 Task: Create a due date automation when advanced on, 2 days after a card is due add dates due in 1 working days at 11:00 AM.
Action: Mouse moved to (1276, 90)
Screenshot: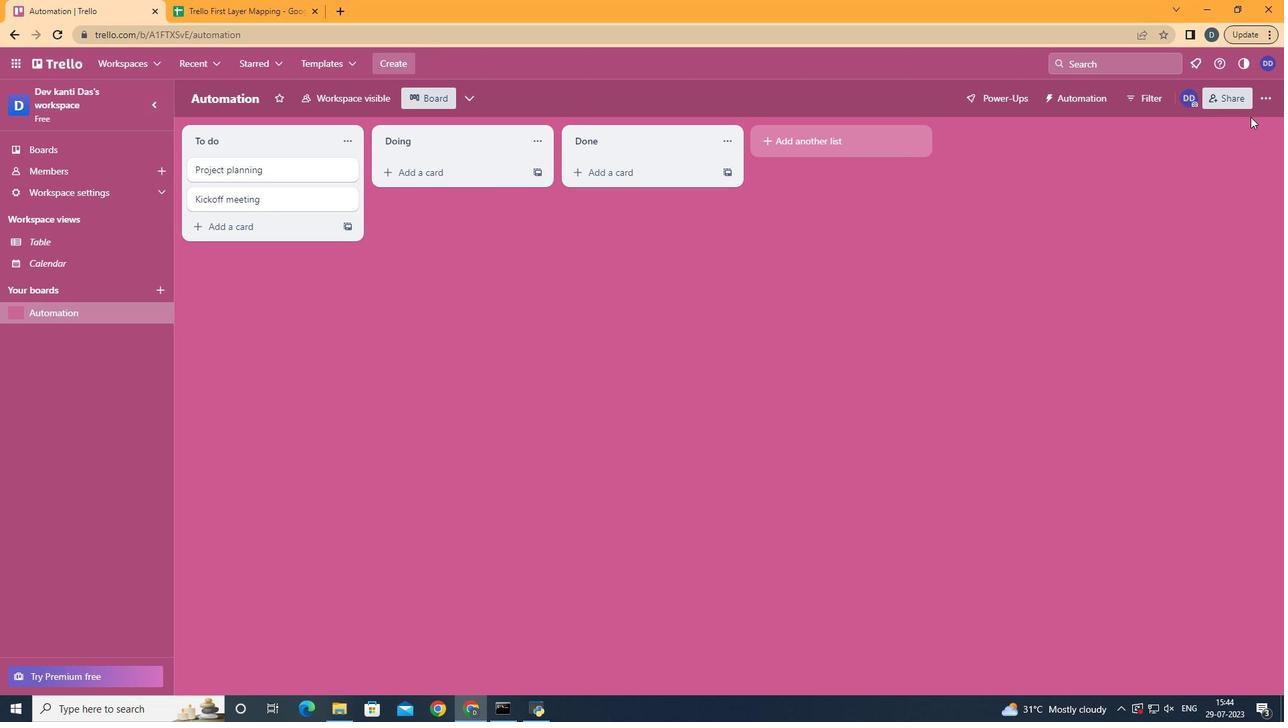 
Action: Mouse pressed left at (1276, 90)
Screenshot: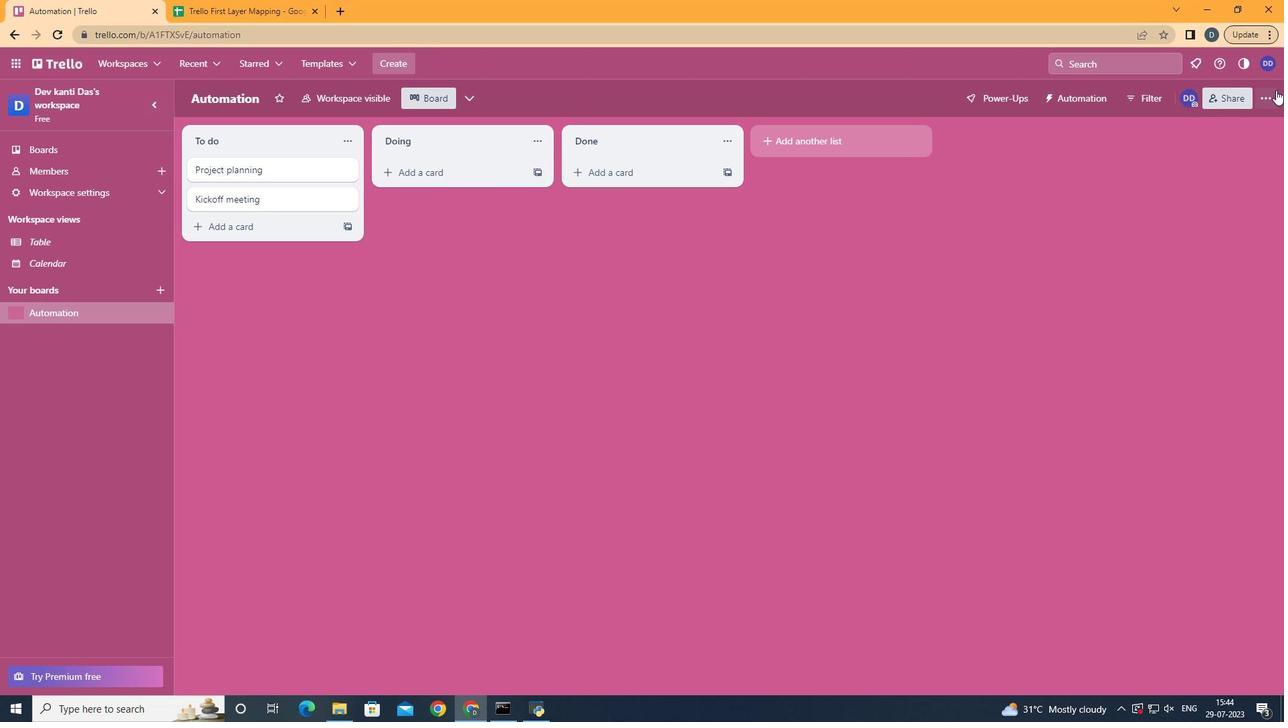 
Action: Mouse moved to (1186, 278)
Screenshot: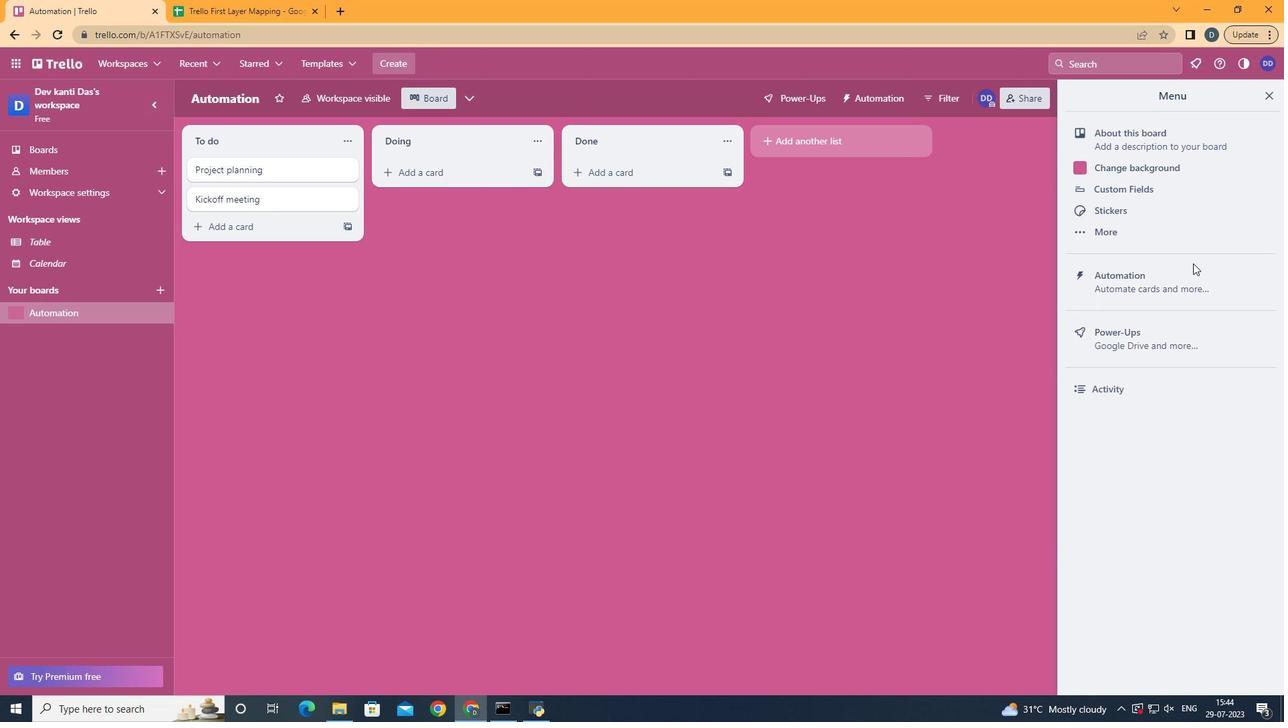 
Action: Mouse pressed left at (1186, 278)
Screenshot: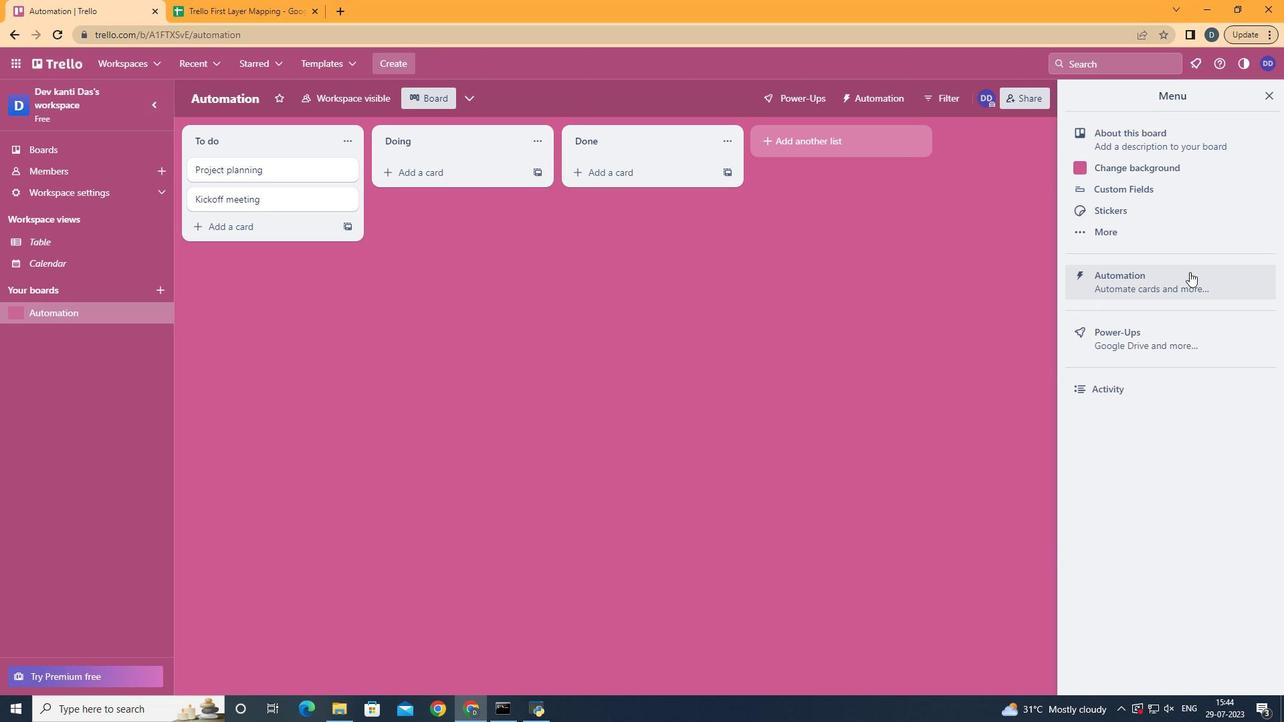 
Action: Mouse moved to (265, 279)
Screenshot: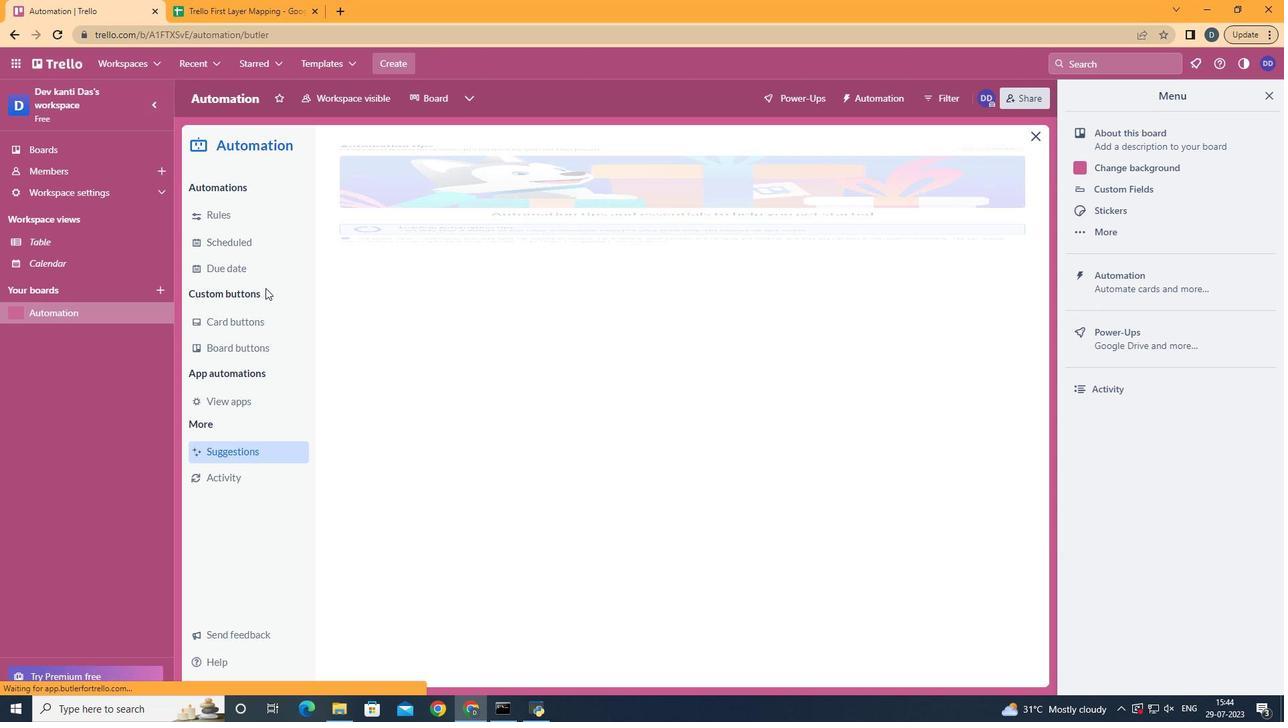 
Action: Mouse pressed left at (265, 279)
Screenshot: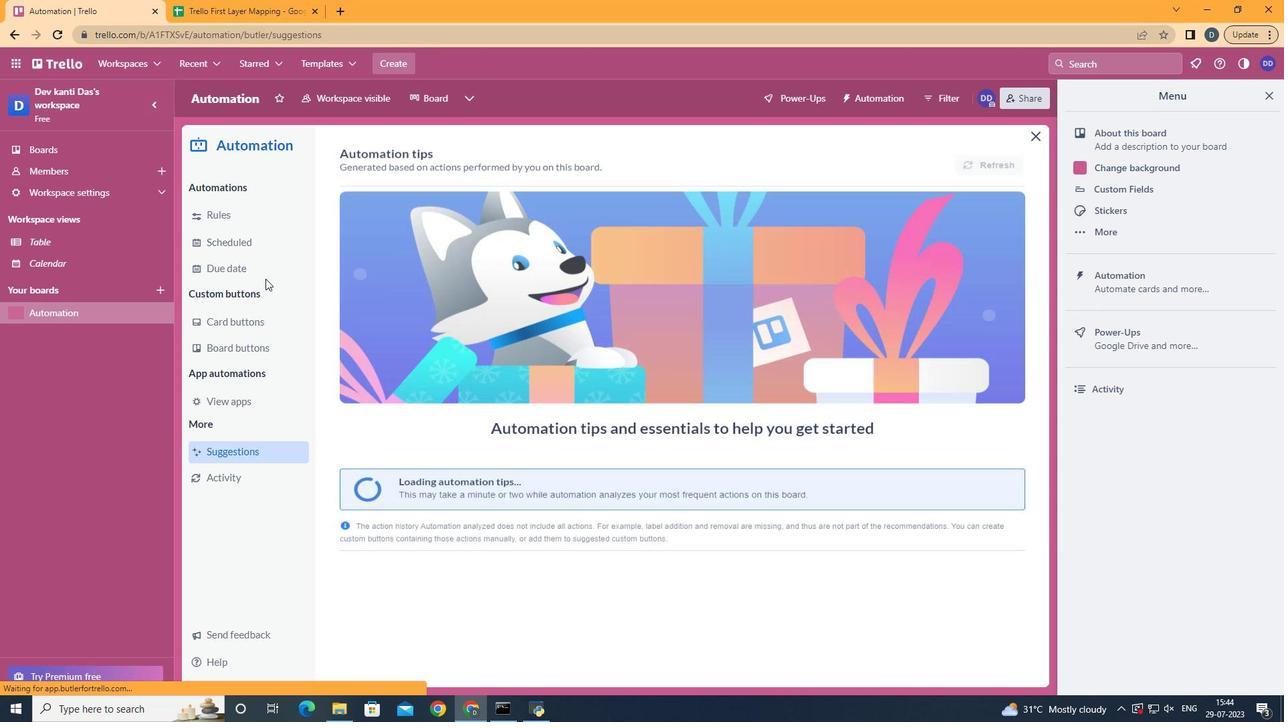 
Action: Mouse moved to (961, 149)
Screenshot: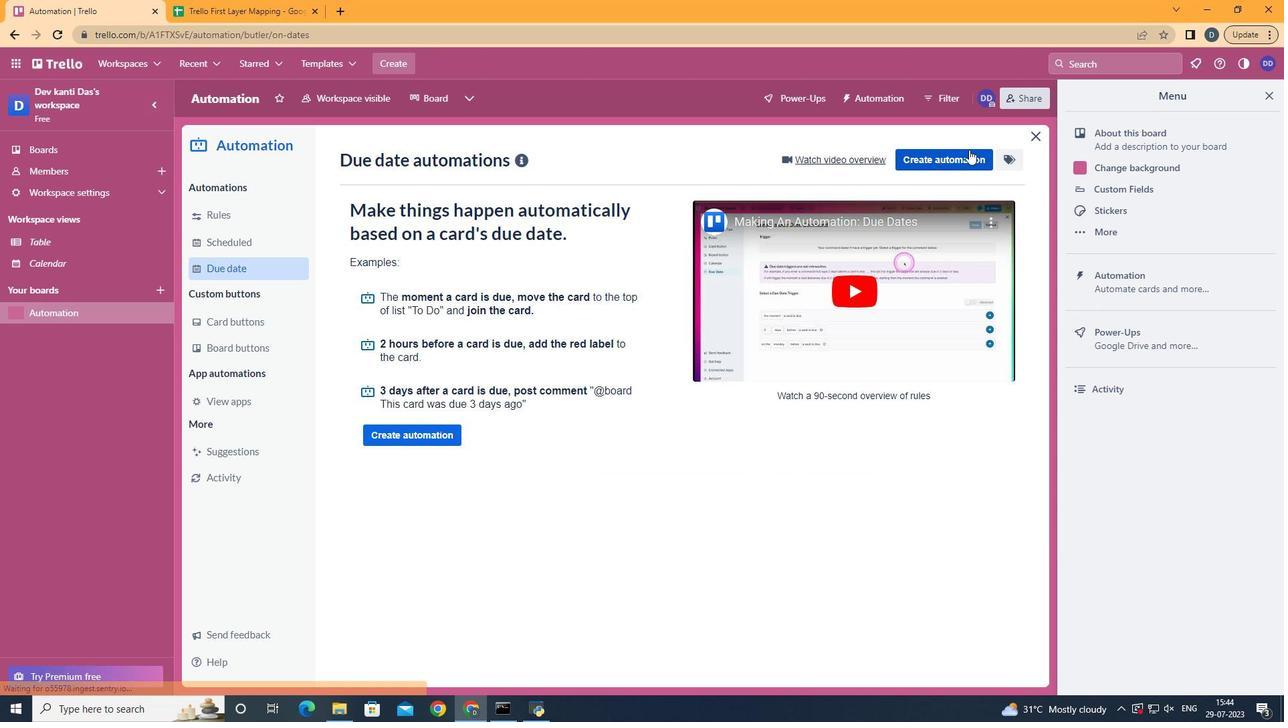 
Action: Mouse pressed left at (961, 149)
Screenshot: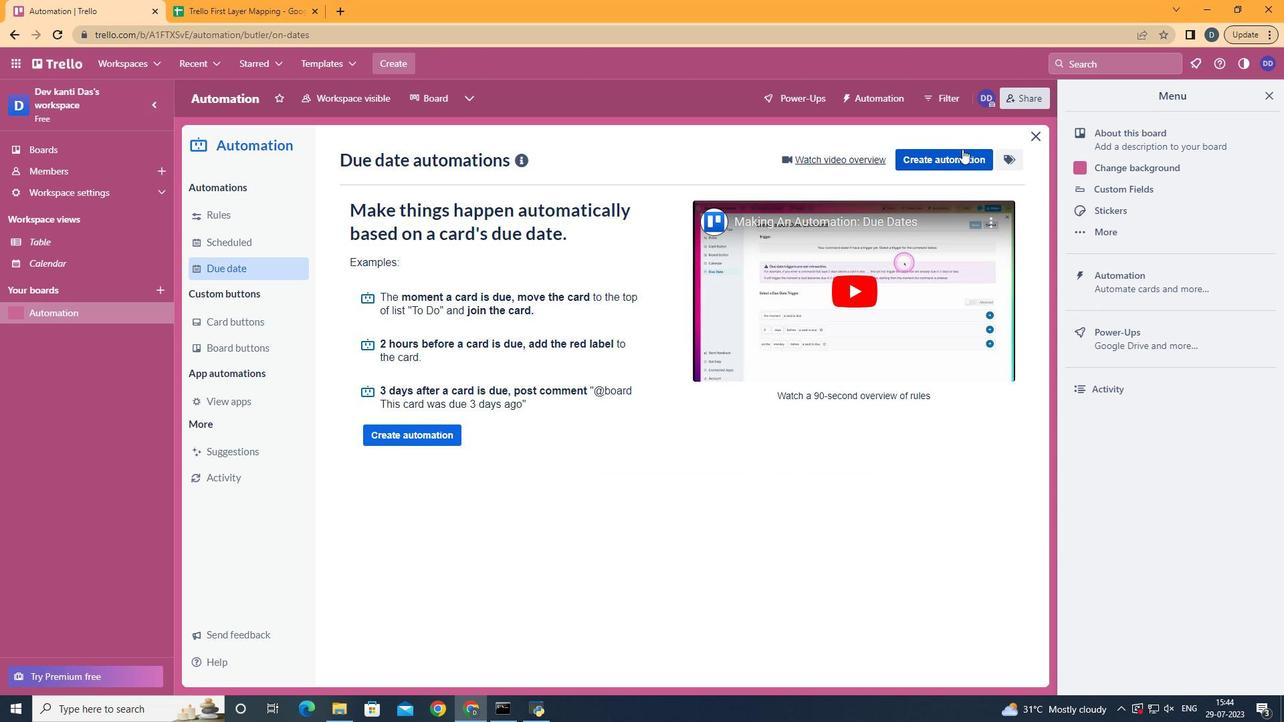 
Action: Mouse moved to (717, 293)
Screenshot: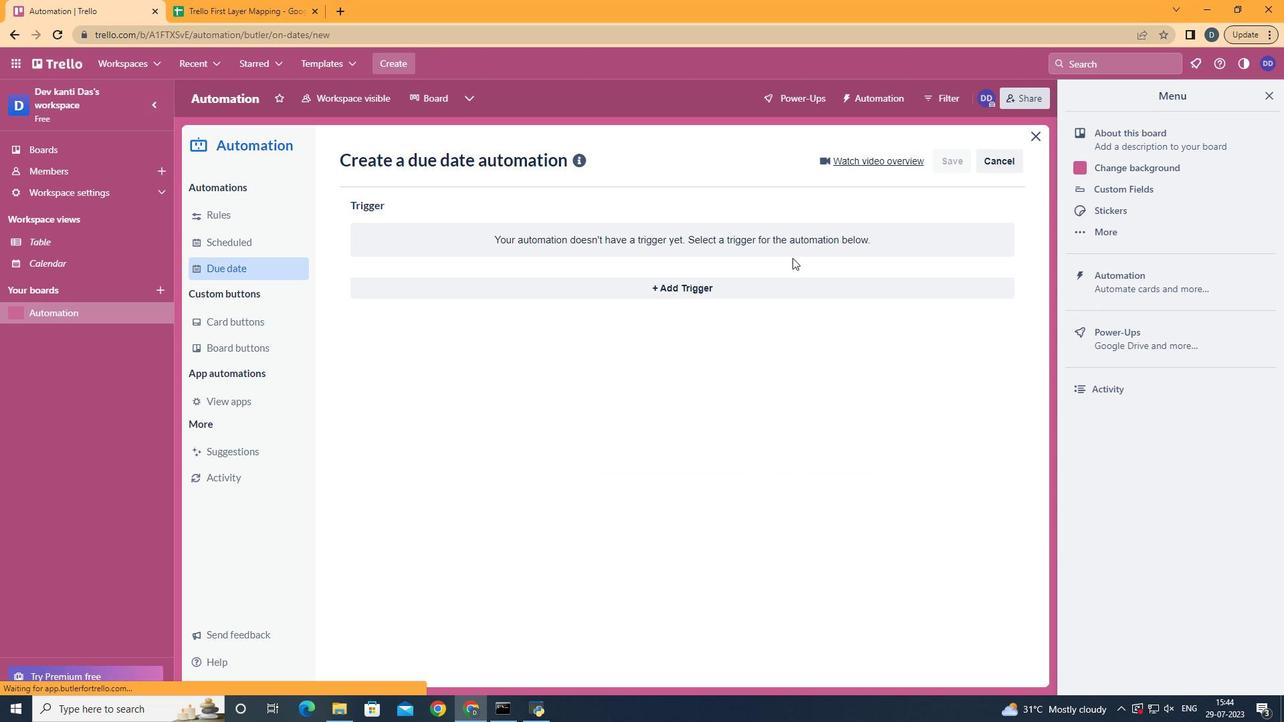 
Action: Mouse pressed left at (717, 293)
Screenshot: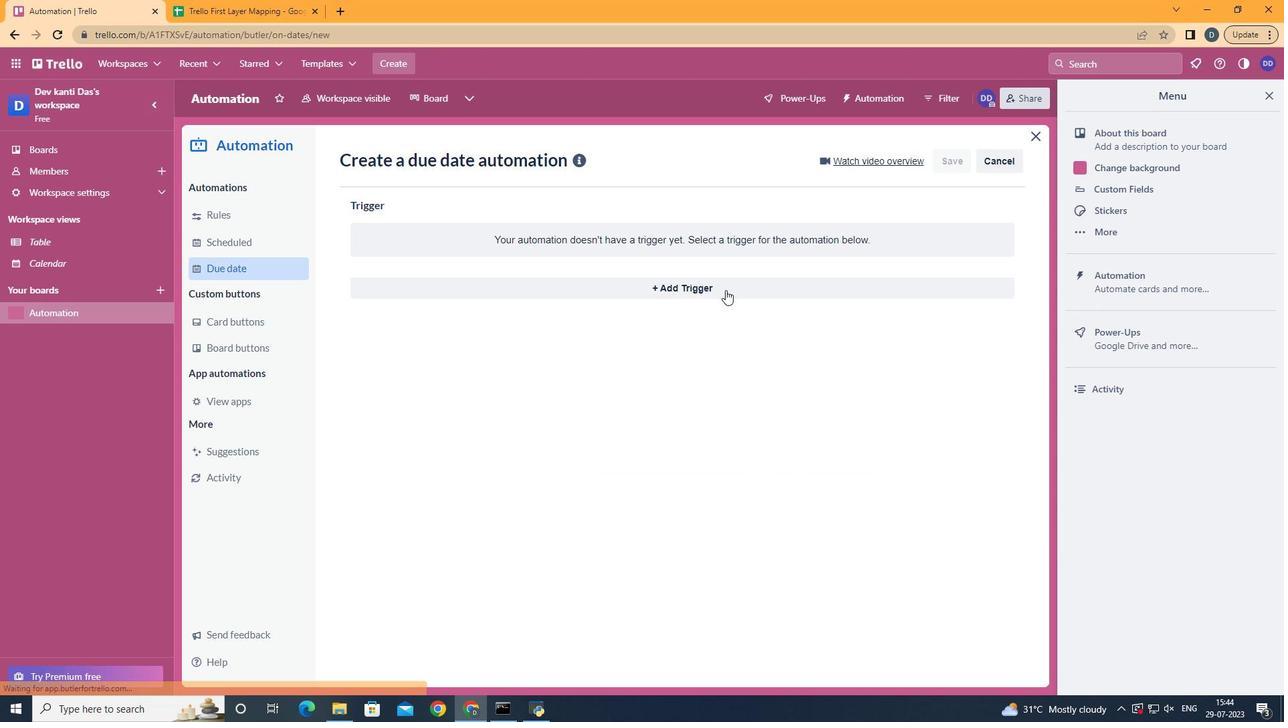 
Action: Mouse moved to (475, 544)
Screenshot: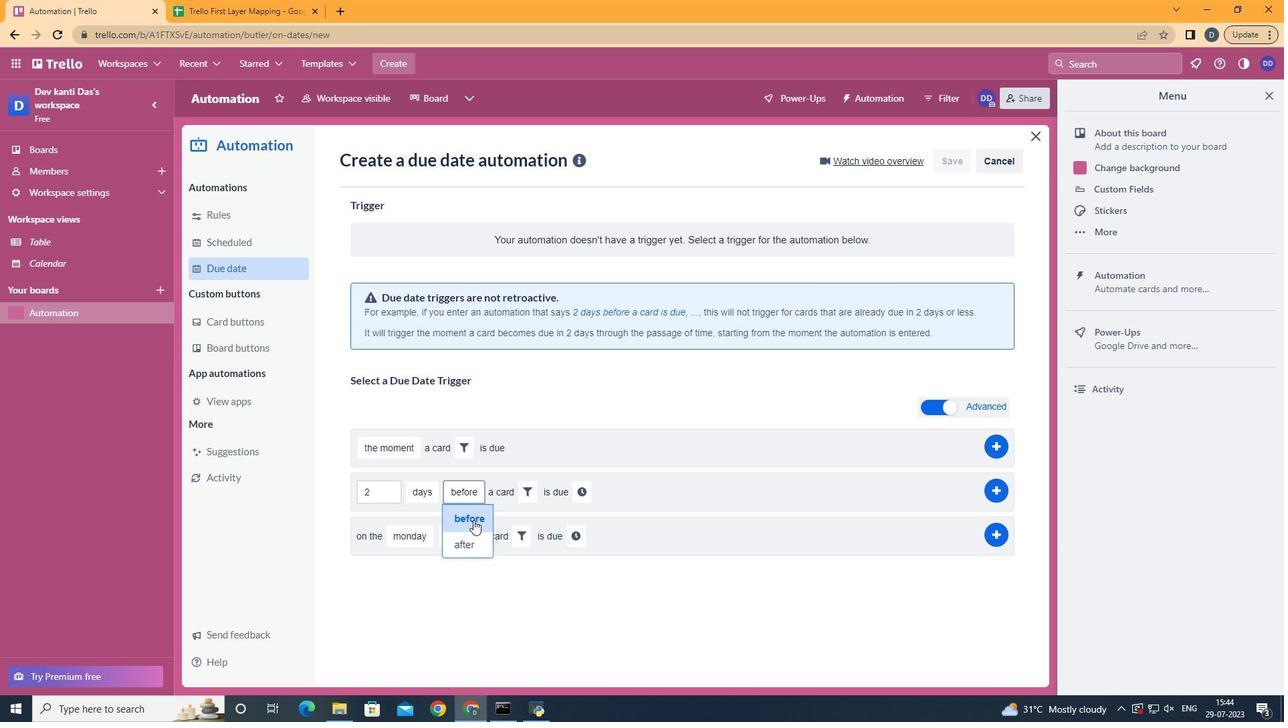 
Action: Mouse pressed left at (475, 544)
Screenshot: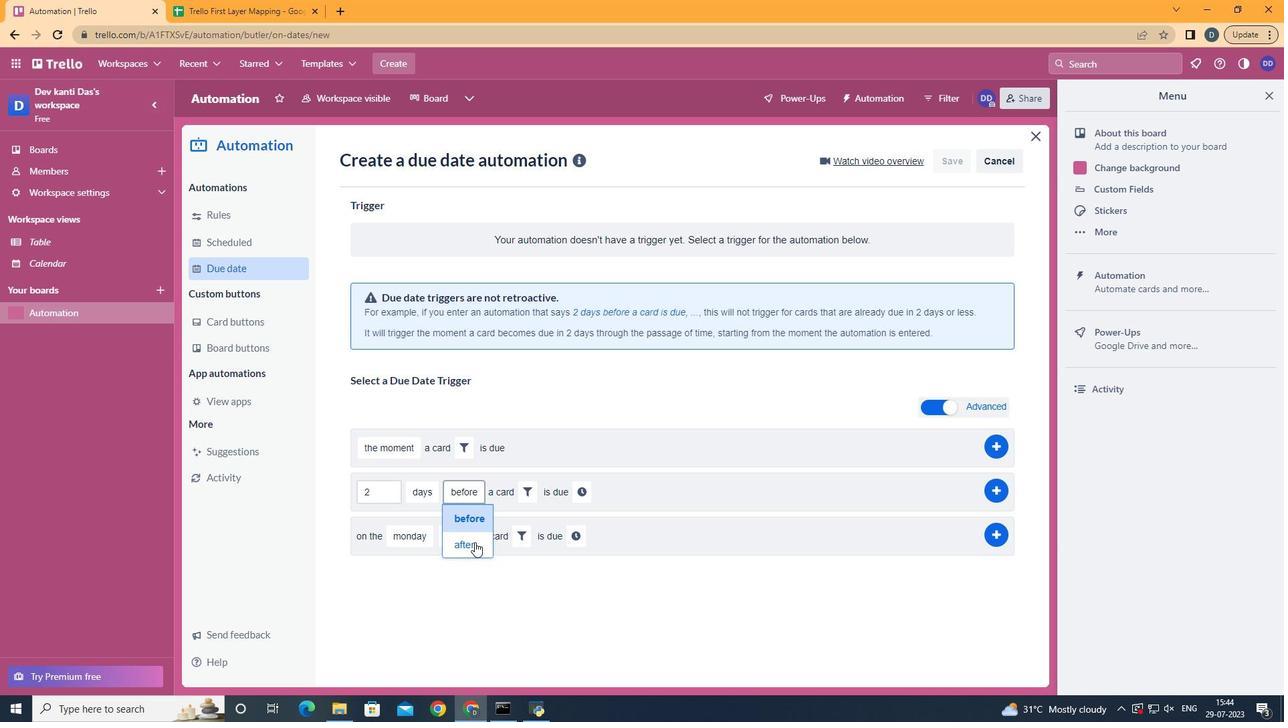
Action: Mouse moved to (519, 487)
Screenshot: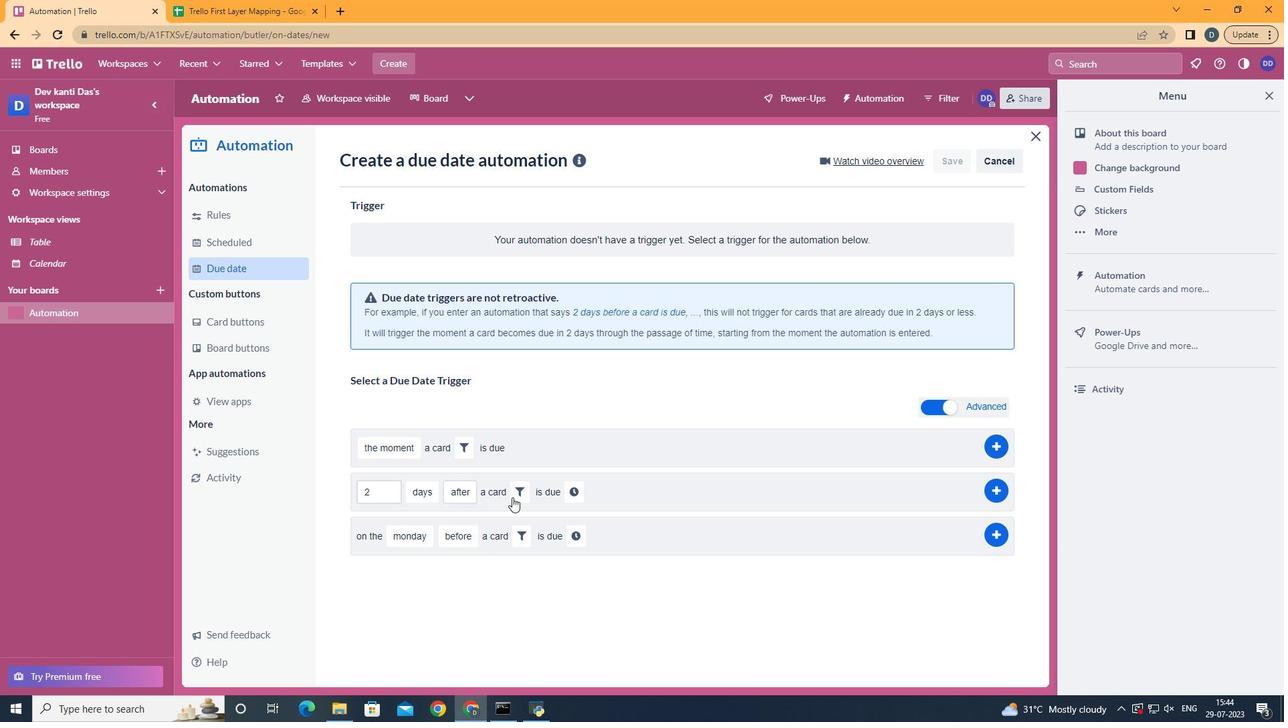 
Action: Mouse pressed left at (519, 487)
Screenshot: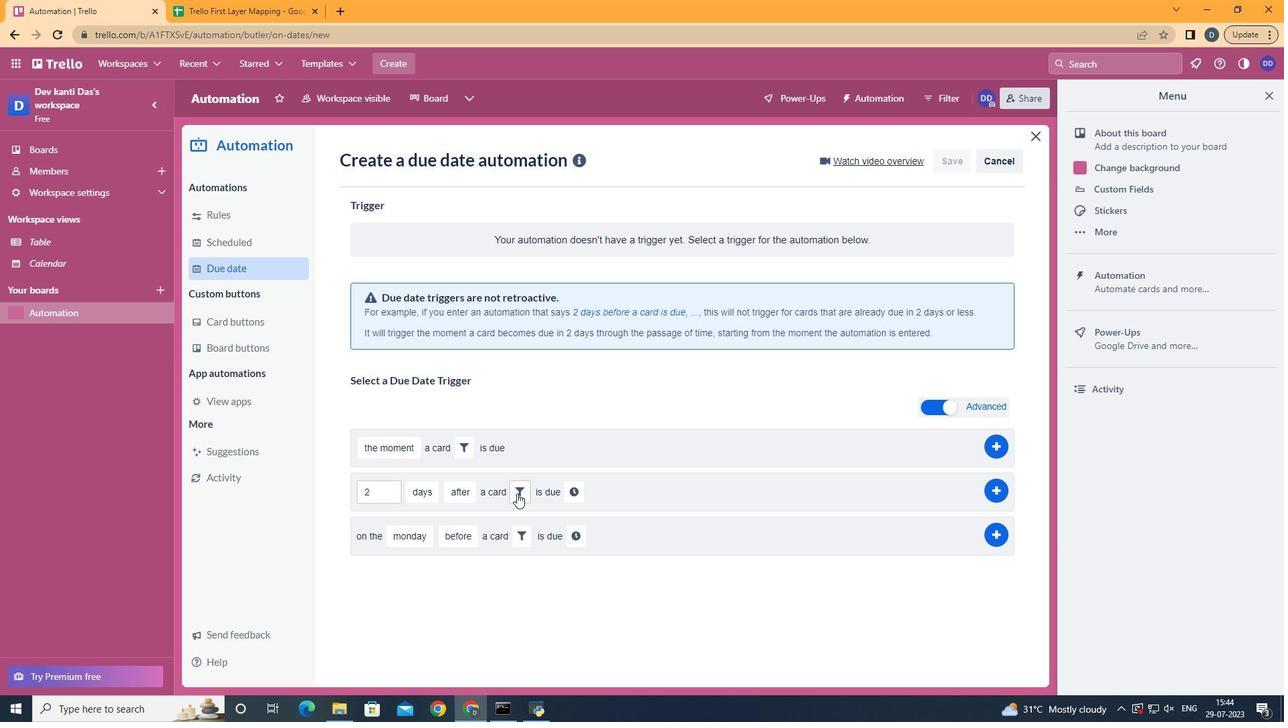 
Action: Mouse moved to (594, 534)
Screenshot: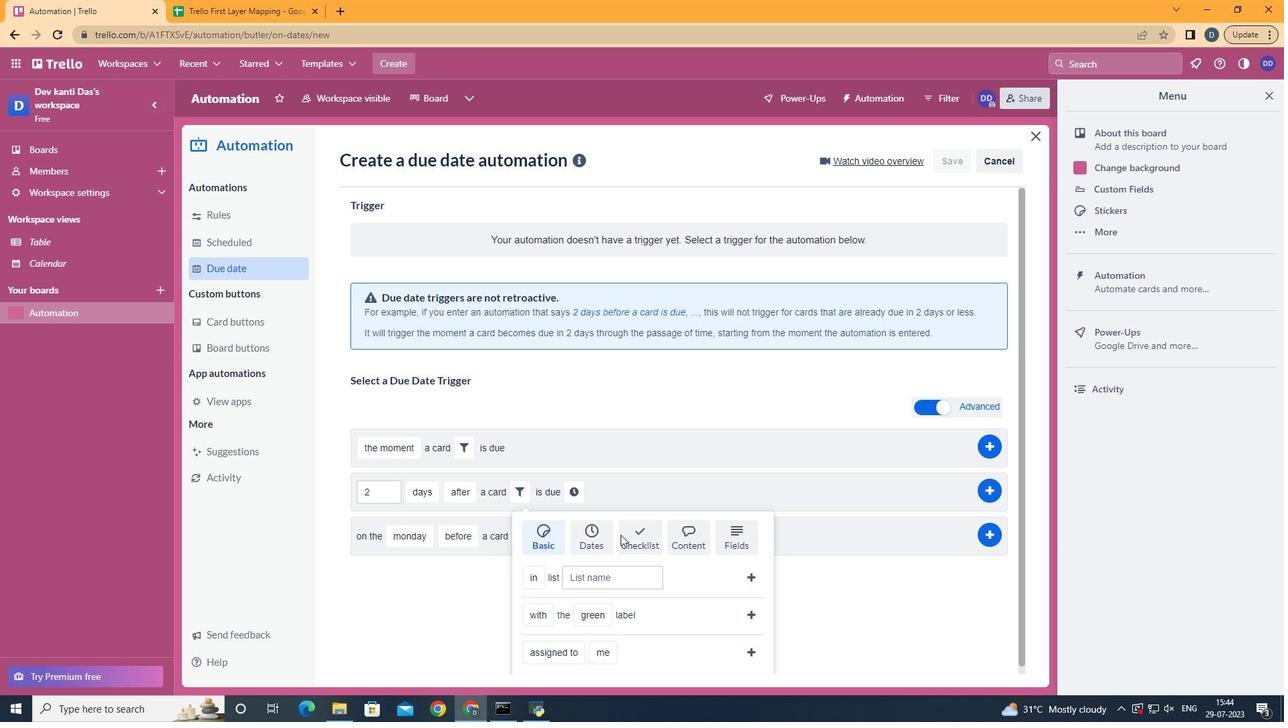 
Action: Mouse pressed left at (594, 534)
Screenshot: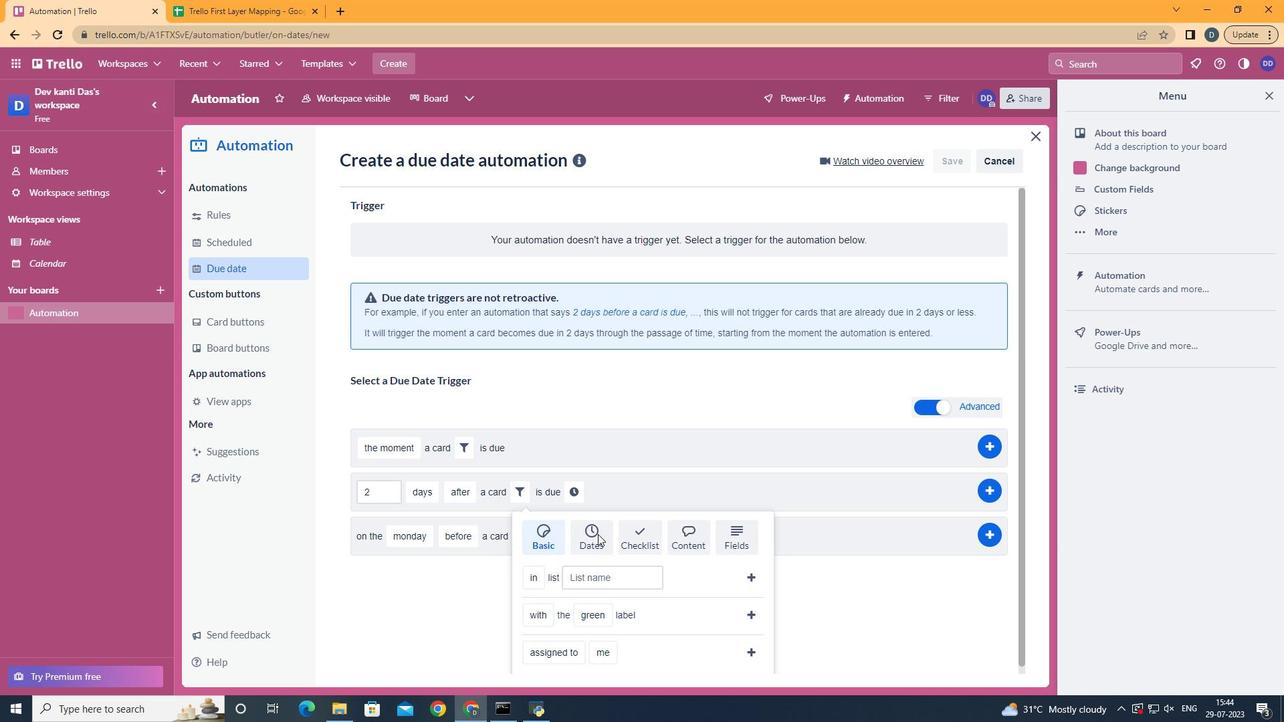 
Action: Mouse scrolled (594, 533) with delta (0, 0)
Screenshot: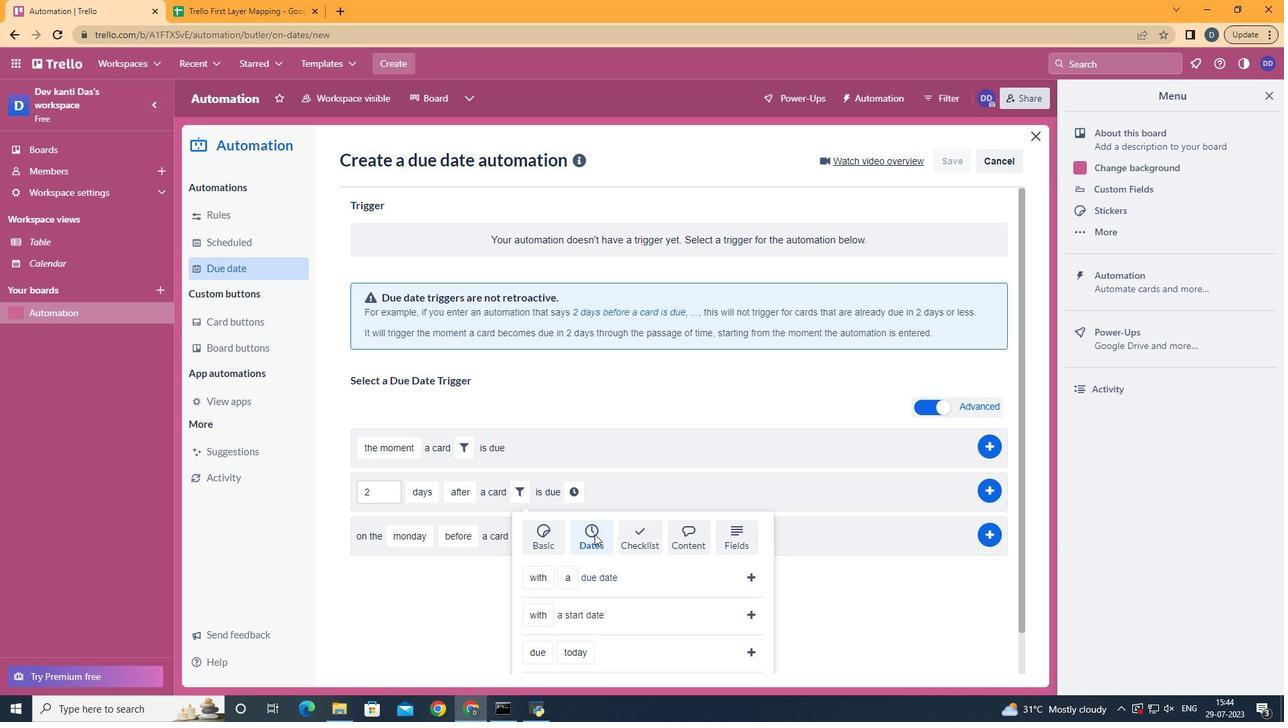 
Action: Mouse scrolled (594, 533) with delta (0, 0)
Screenshot: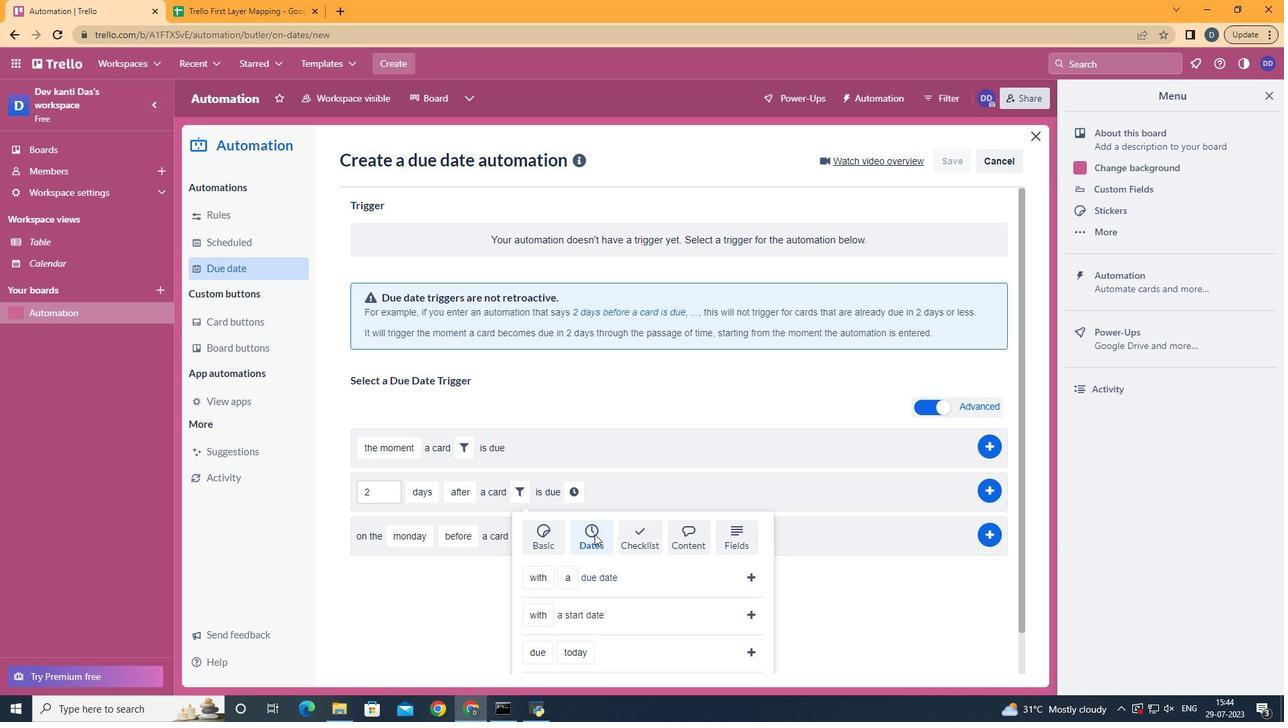 
Action: Mouse scrolled (594, 533) with delta (0, 0)
Screenshot: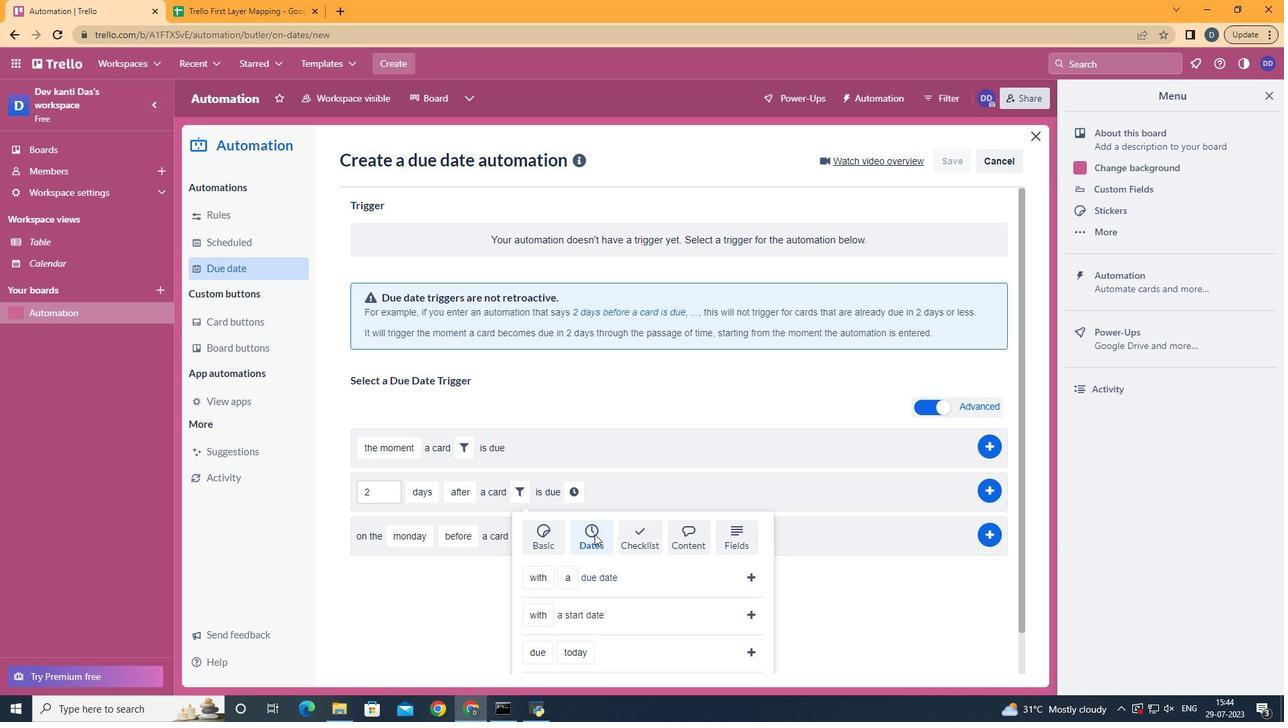 
Action: Mouse scrolled (594, 533) with delta (0, 0)
Screenshot: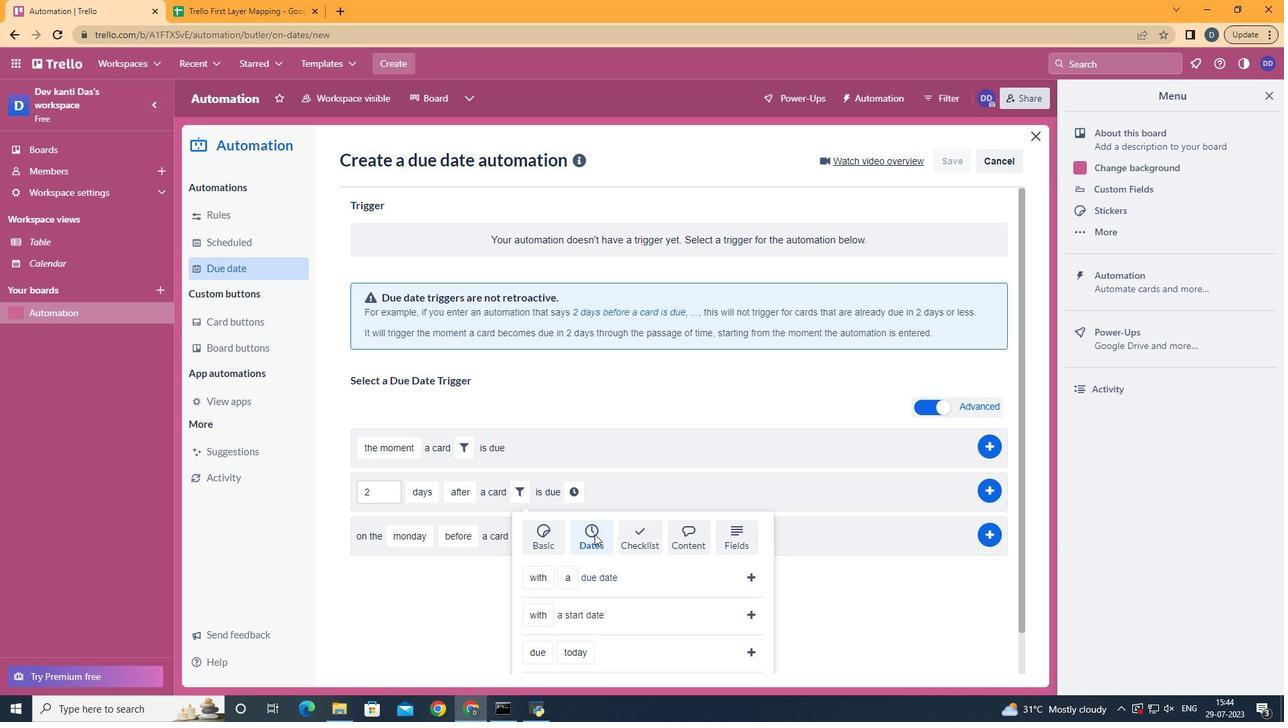 
Action: Mouse moved to (553, 588)
Screenshot: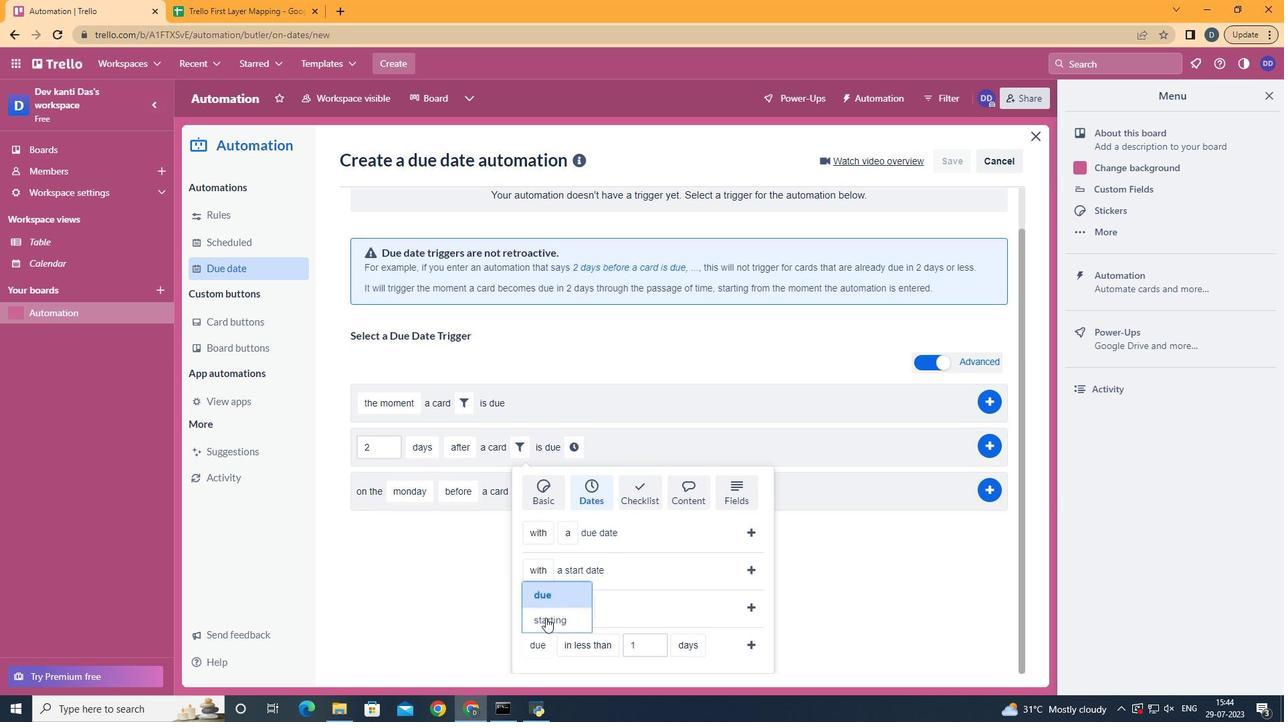 
Action: Mouse pressed left at (553, 588)
Screenshot: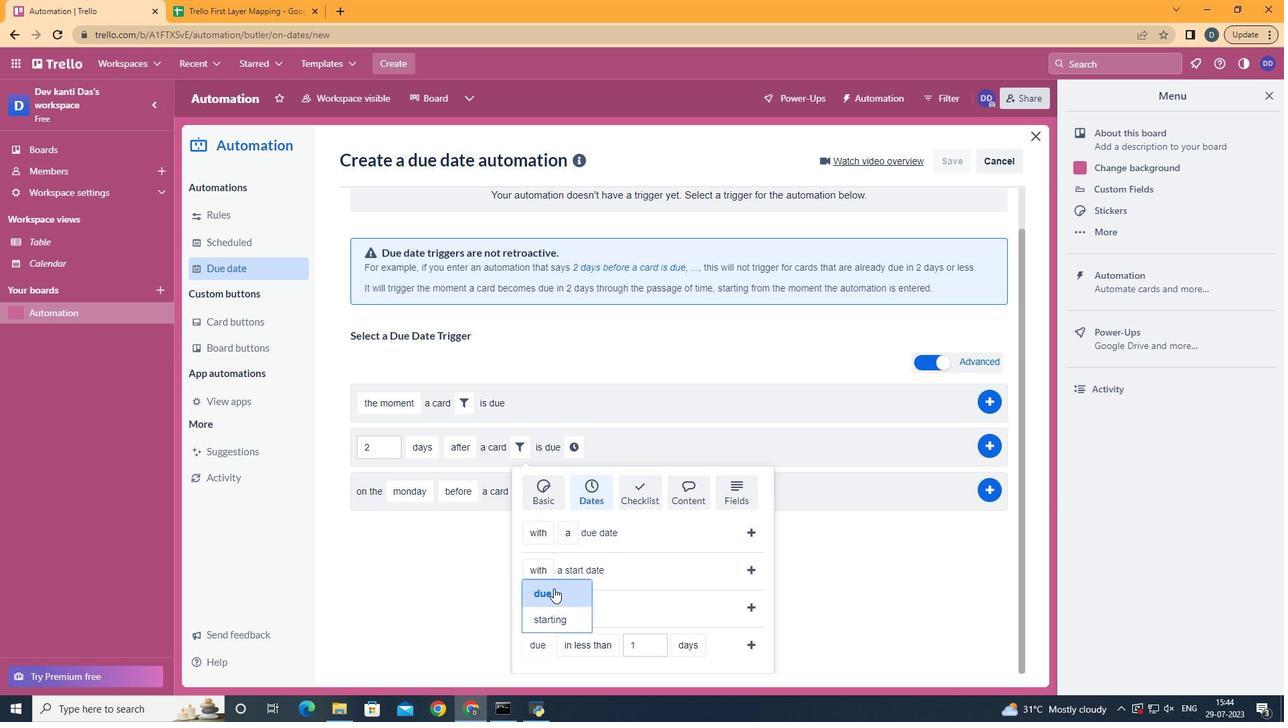 
Action: Mouse moved to (595, 593)
Screenshot: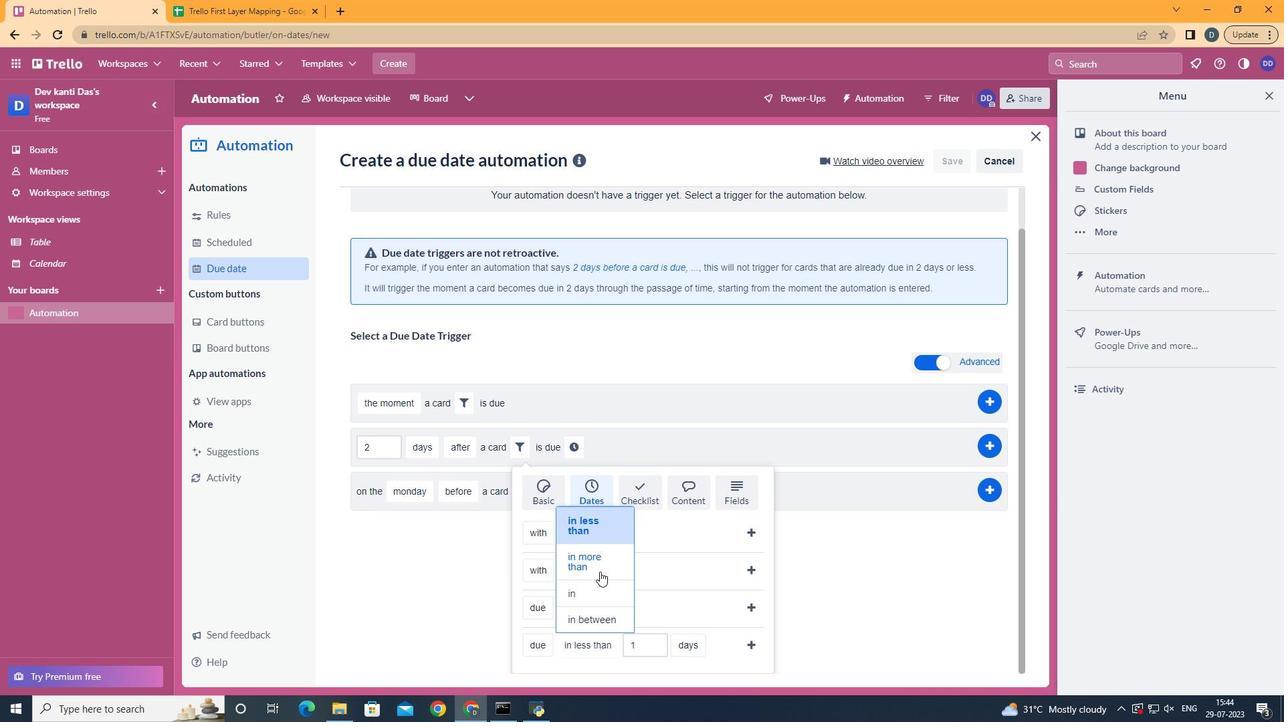 
Action: Mouse pressed left at (595, 593)
Screenshot: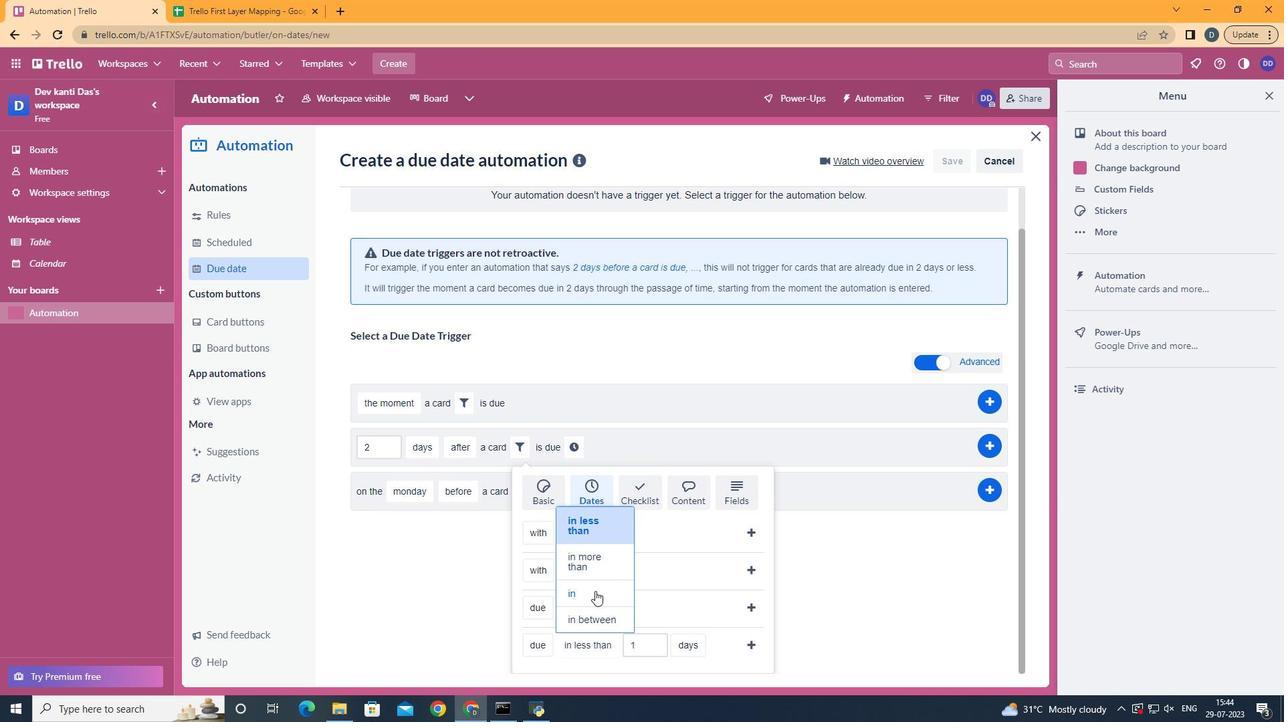 
Action: Mouse moved to (663, 624)
Screenshot: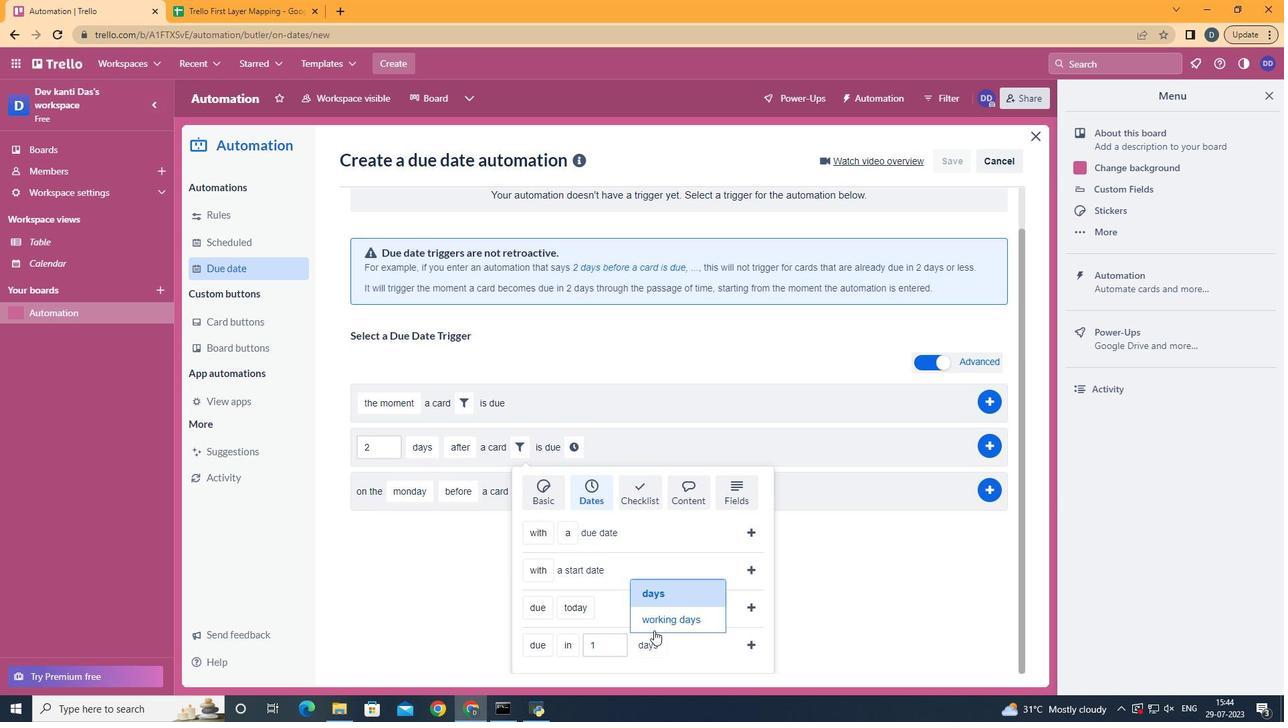 
Action: Mouse pressed left at (663, 624)
Screenshot: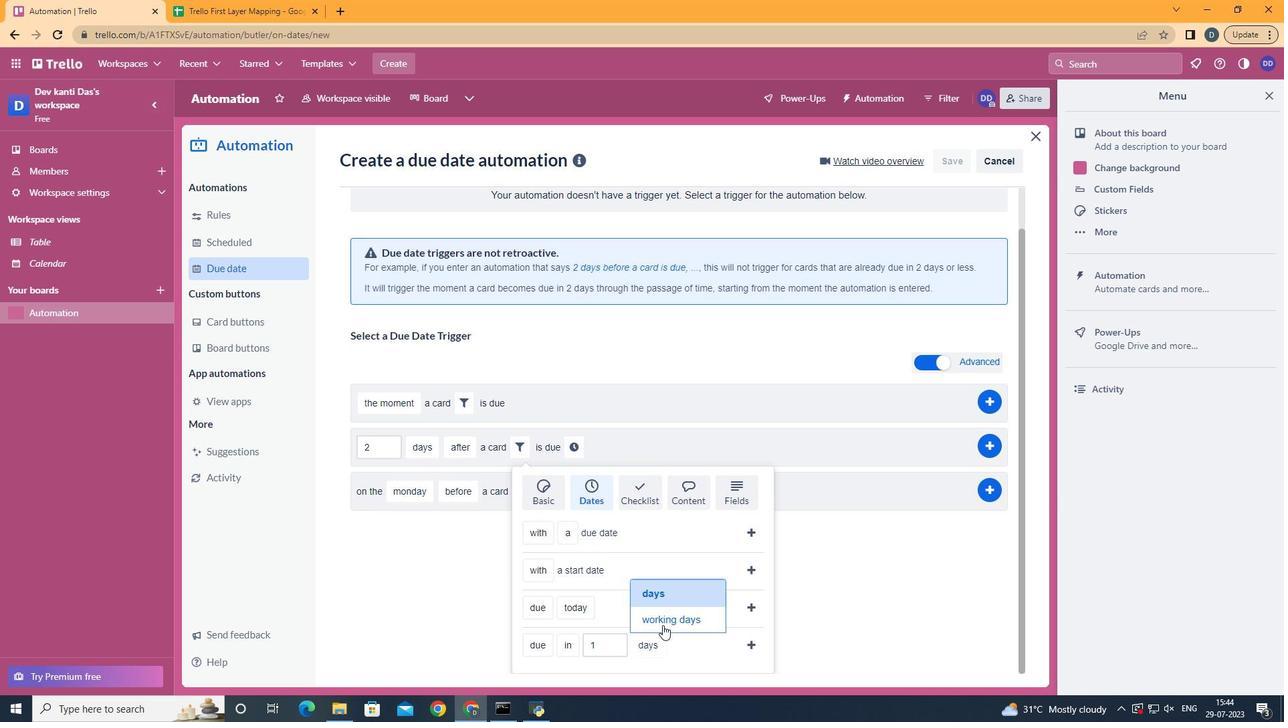 
Action: Mouse moved to (748, 649)
Screenshot: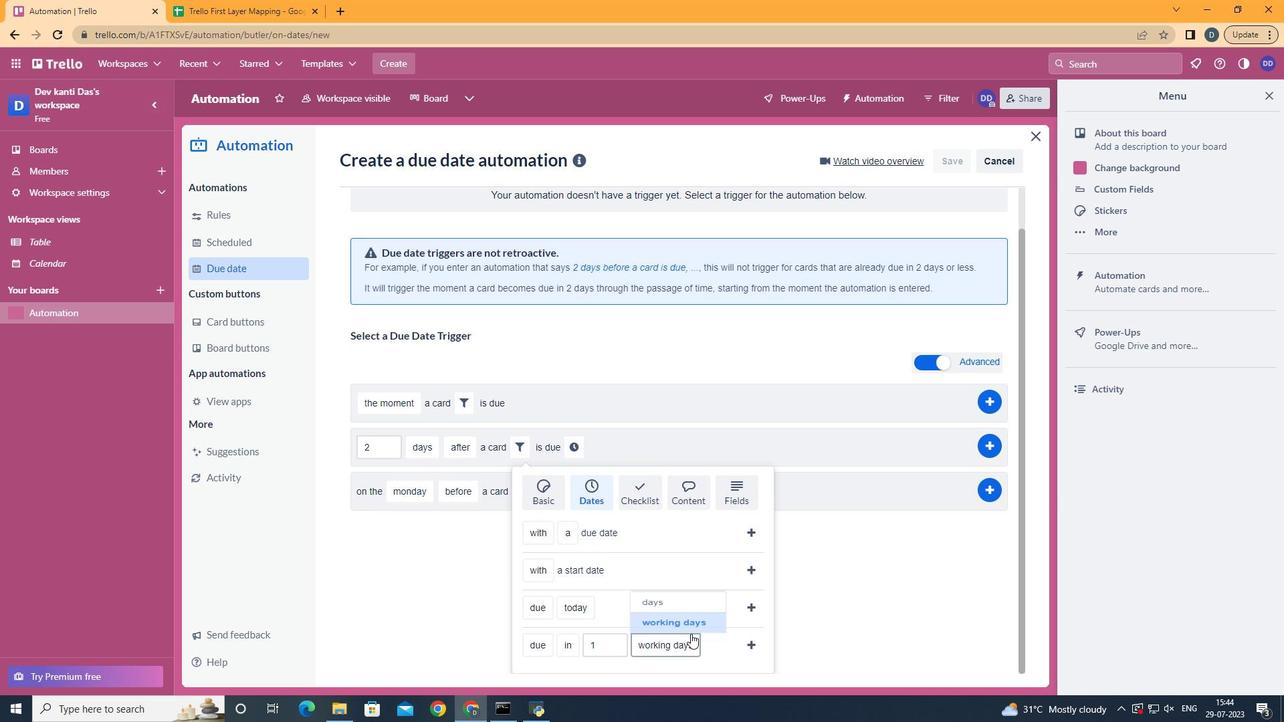 
Action: Mouse pressed left at (748, 649)
Screenshot: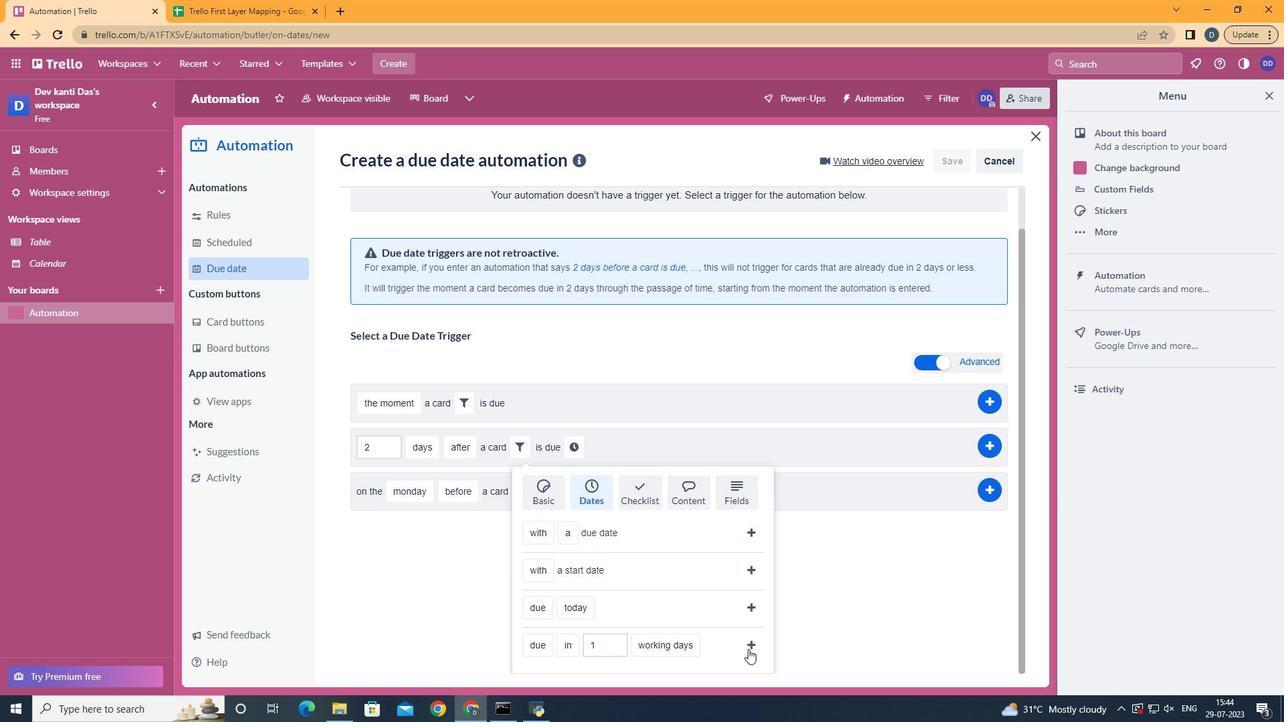 
Action: Mouse moved to (691, 493)
Screenshot: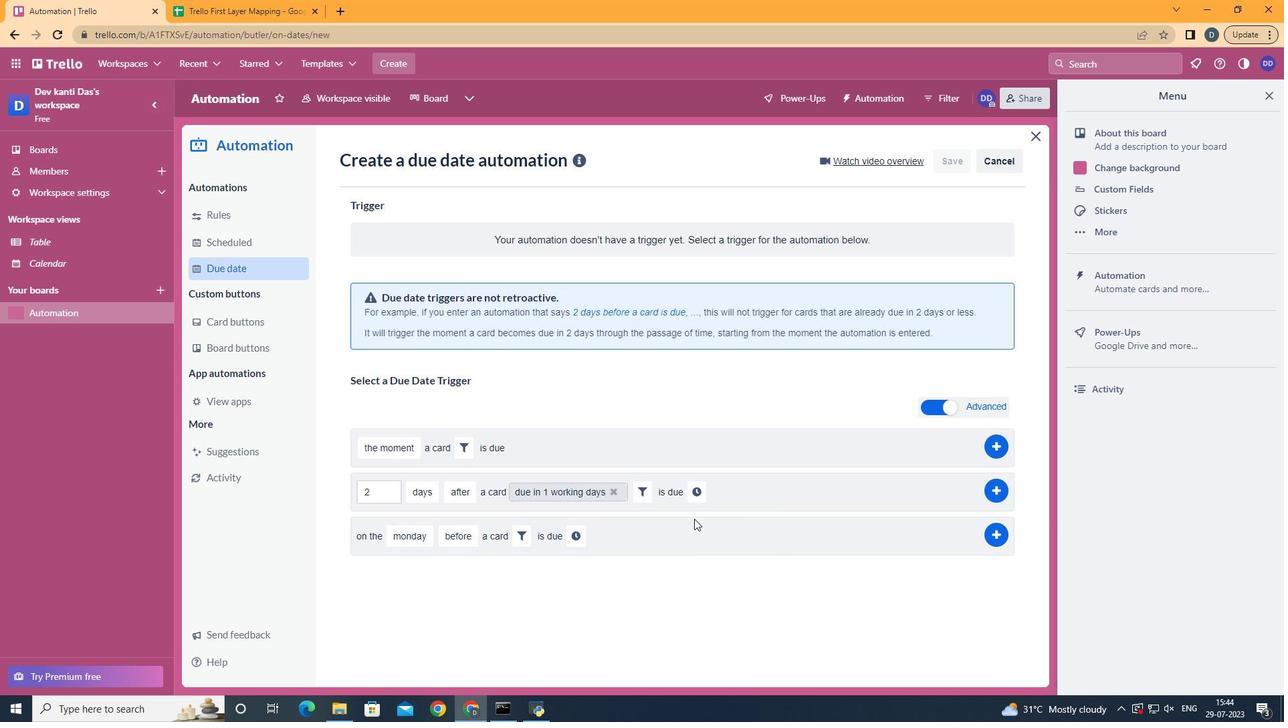 
Action: Mouse pressed left at (691, 493)
Screenshot: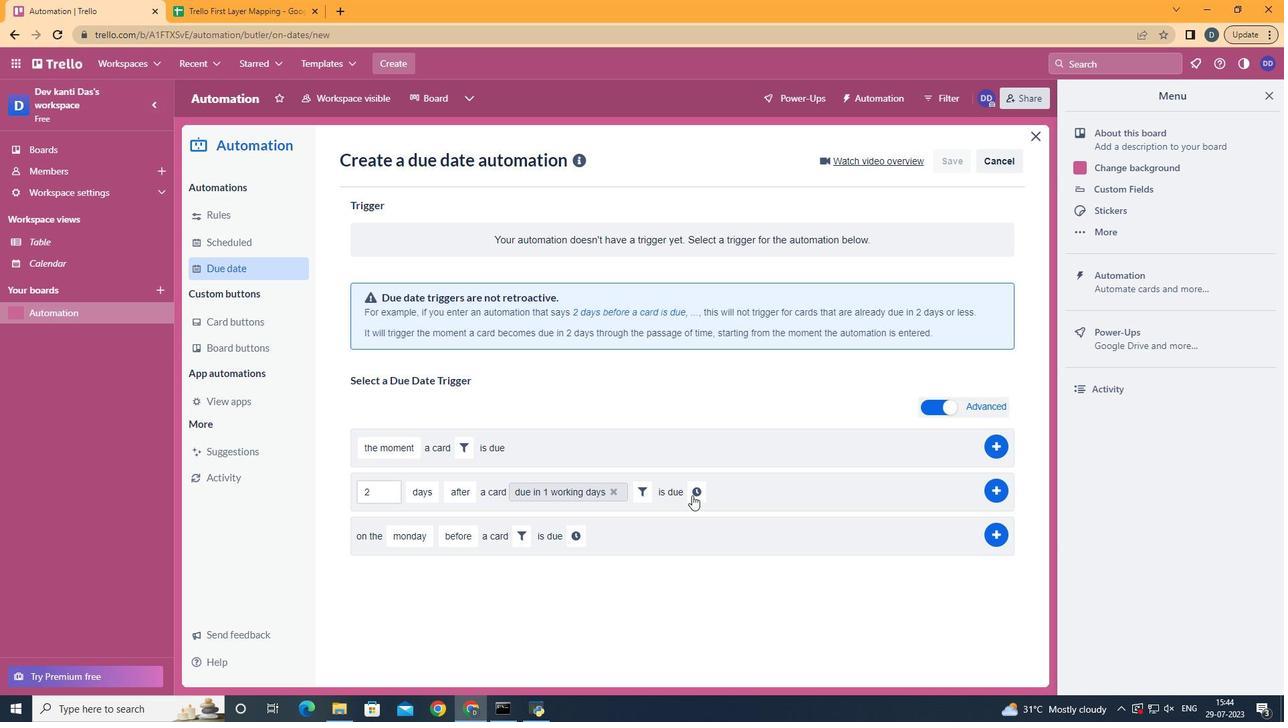 
Action: Mouse moved to (735, 495)
Screenshot: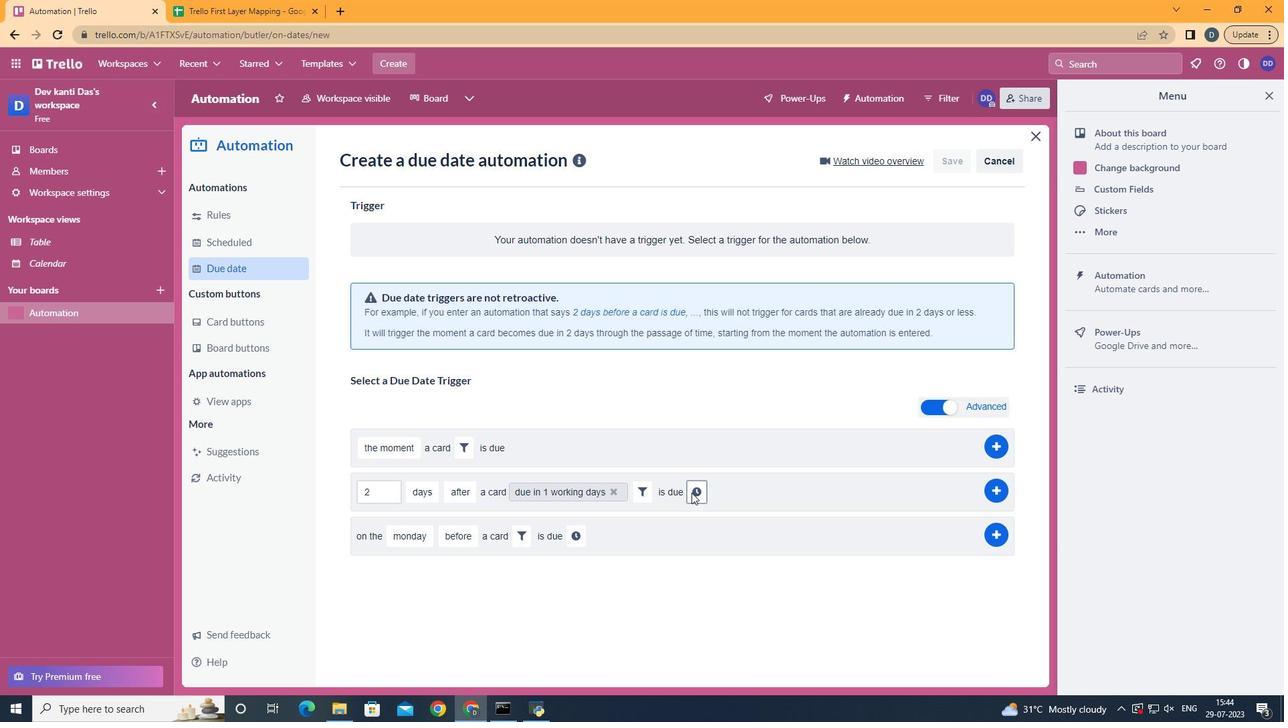 
Action: Mouse pressed left at (735, 495)
Screenshot: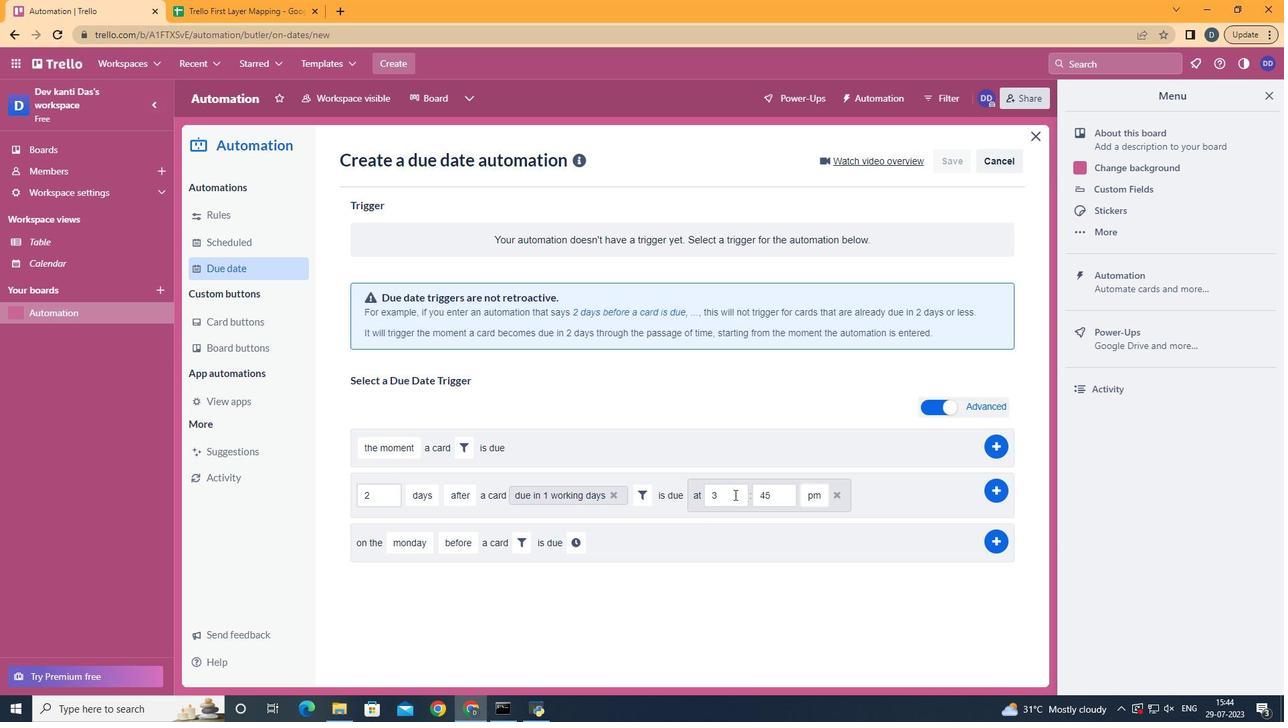 
Action: Mouse moved to (733, 495)
Screenshot: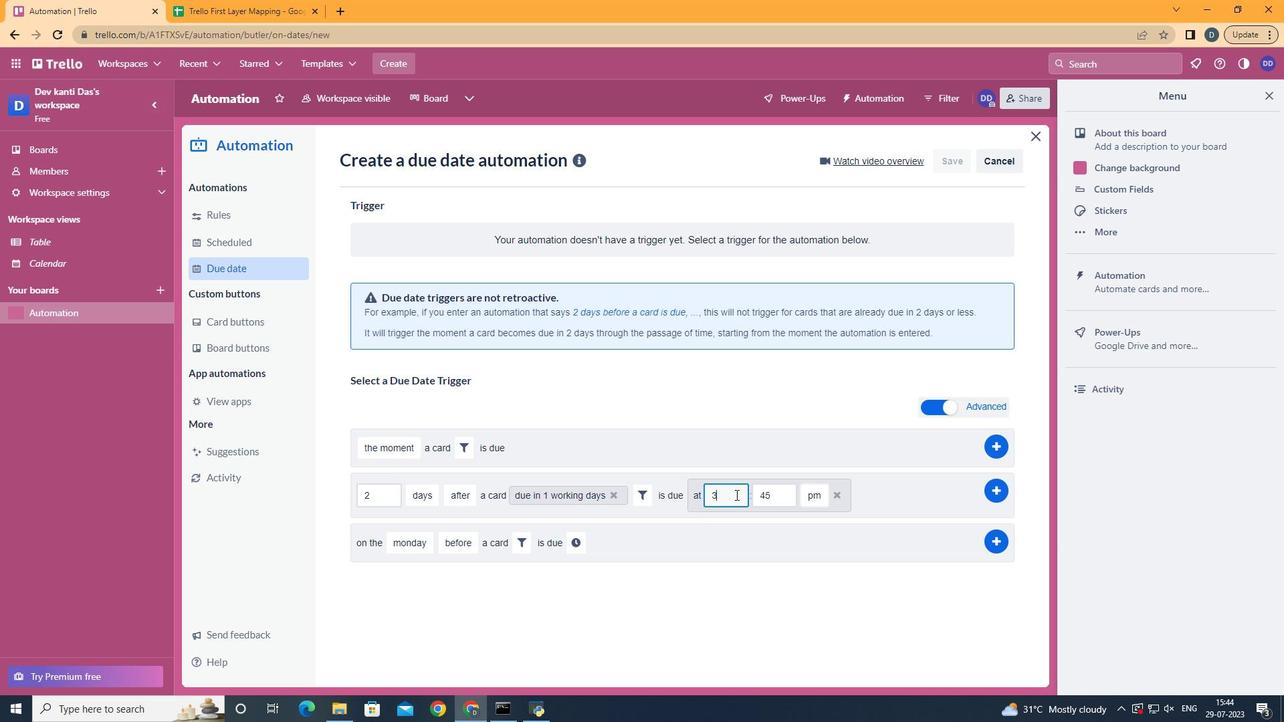 
Action: Key pressed <Key.backspace>11
Screenshot: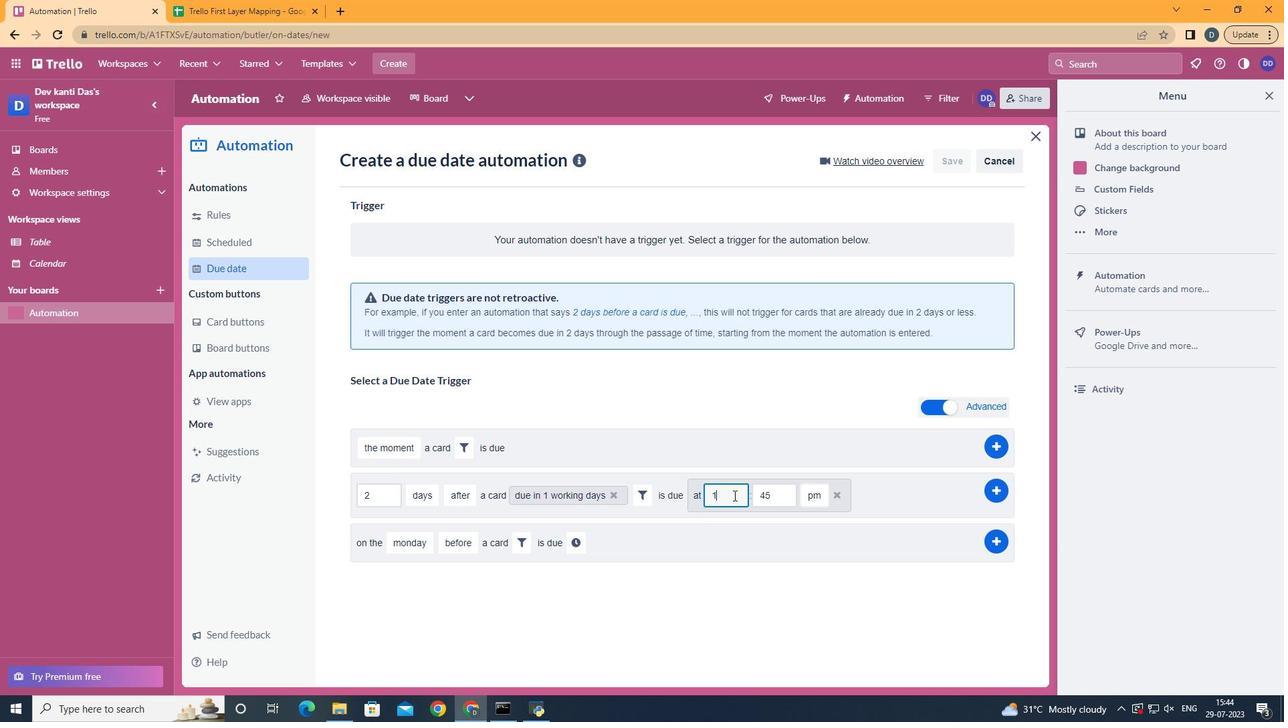 
Action: Mouse moved to (785, 497)
Screenshot: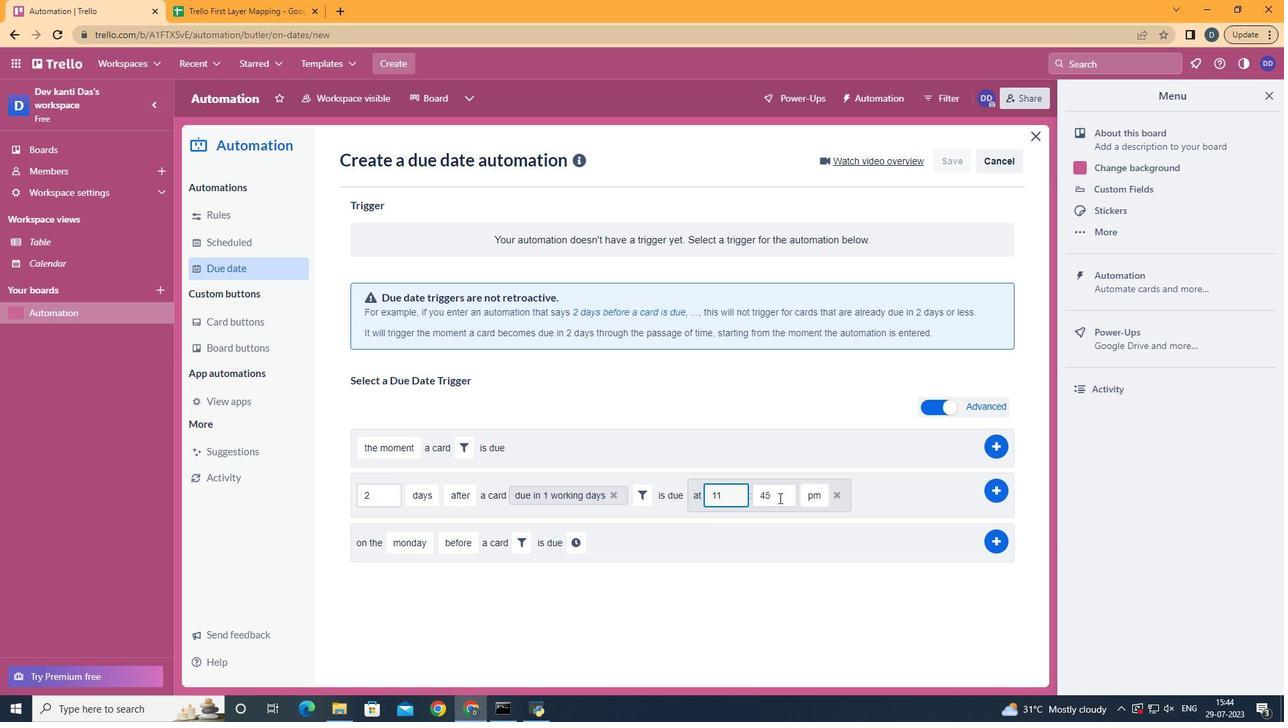 
Action: Mouse pressed left at (785, 497)
Screenshot: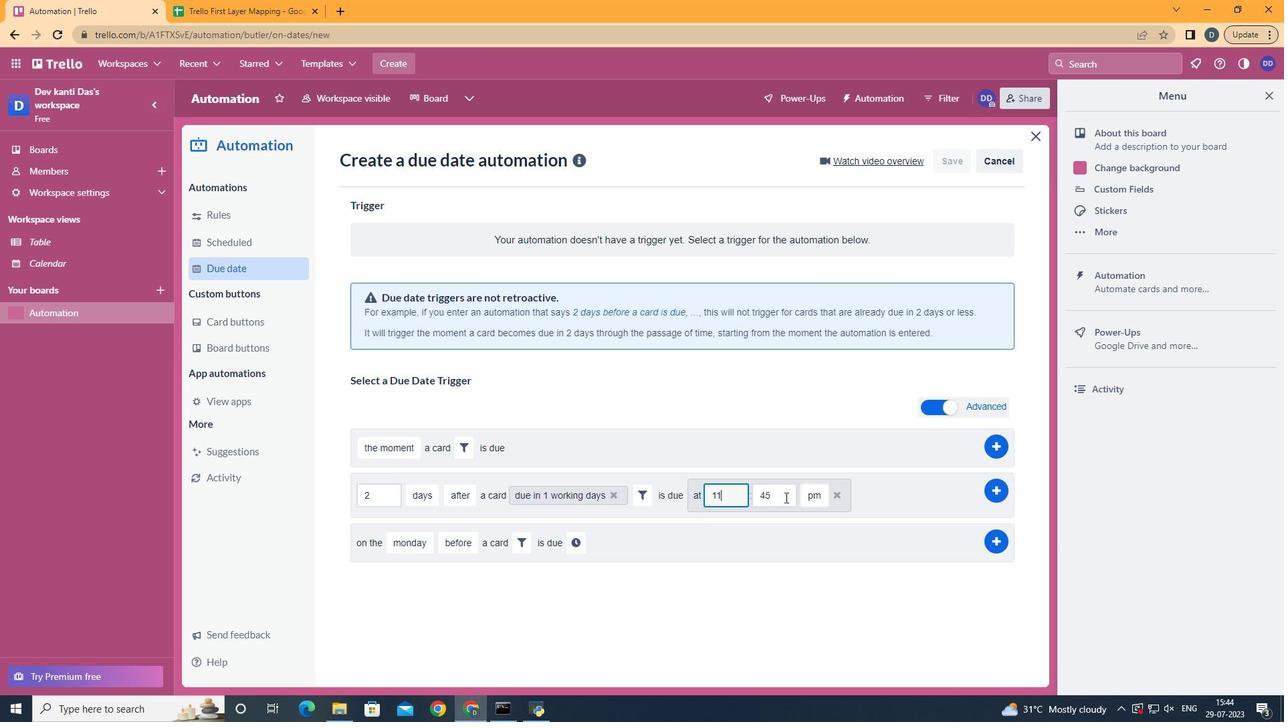 
Action: Key pressed <Key.backspace><Key.backspace>00
Screenshot: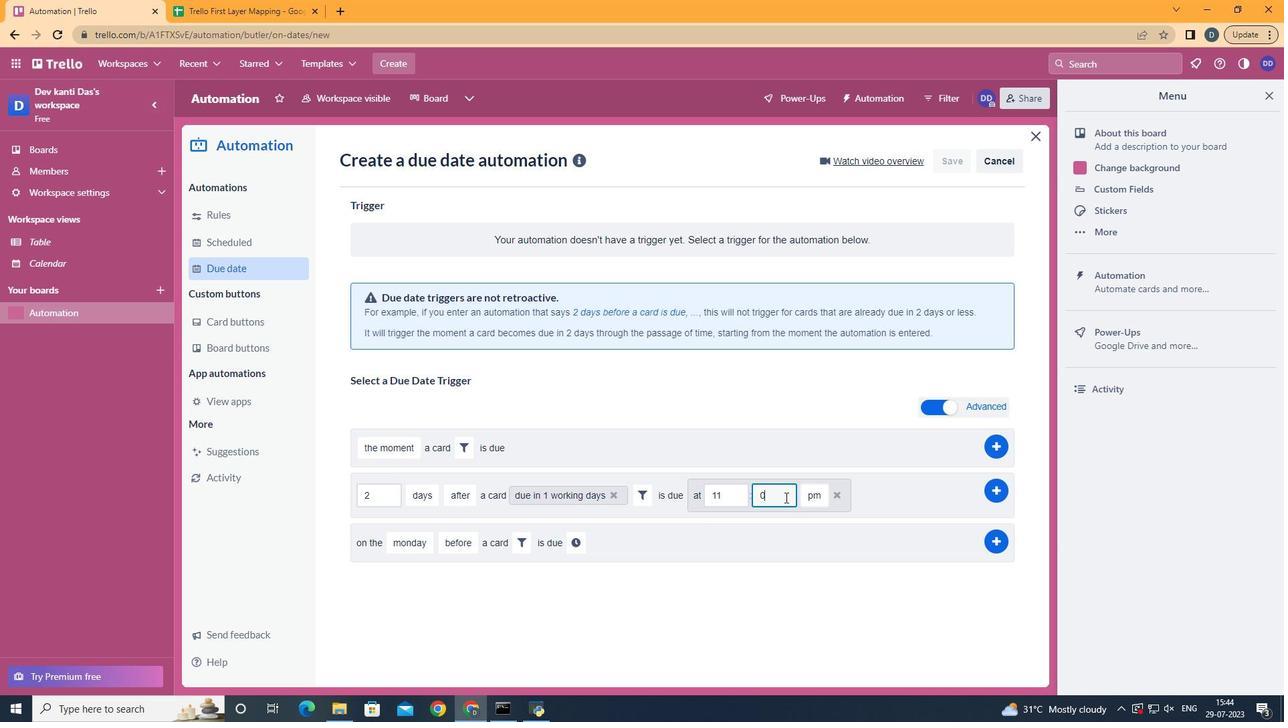 
Action: Mouse moved to (816, 511)
Screenshot: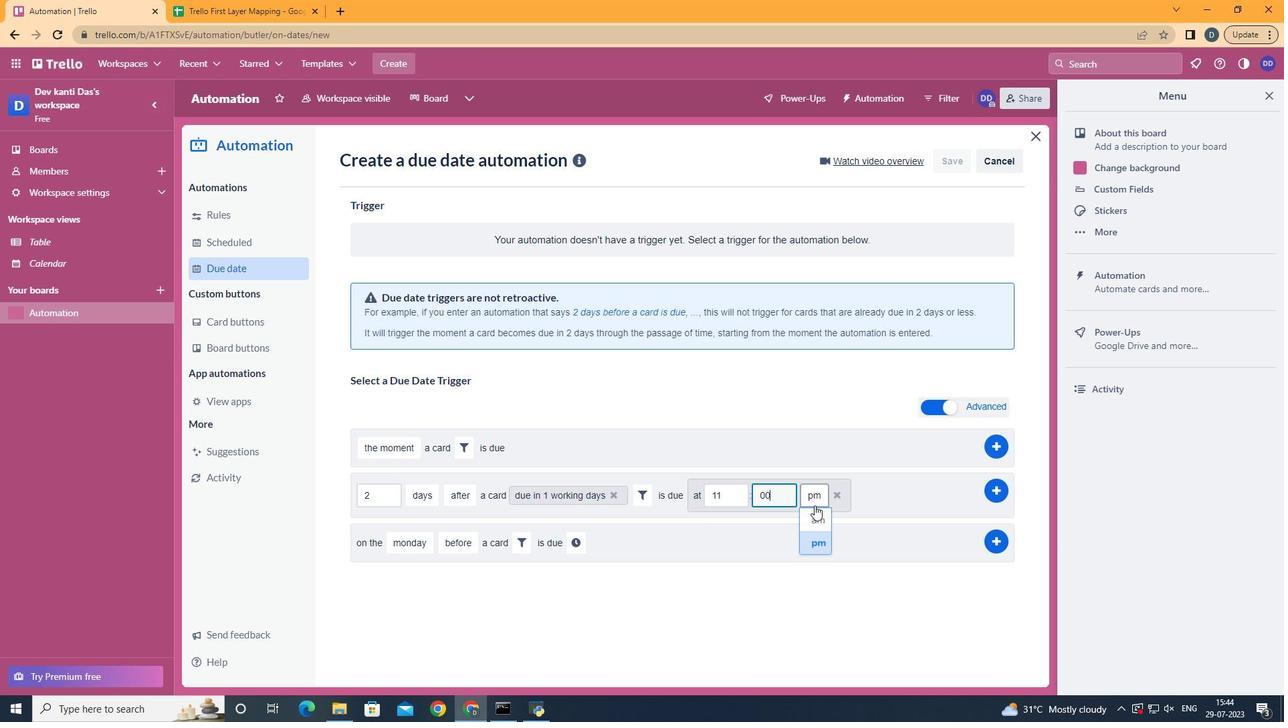 
Action: Mouse pressed left at (816, 511)
Screenshot: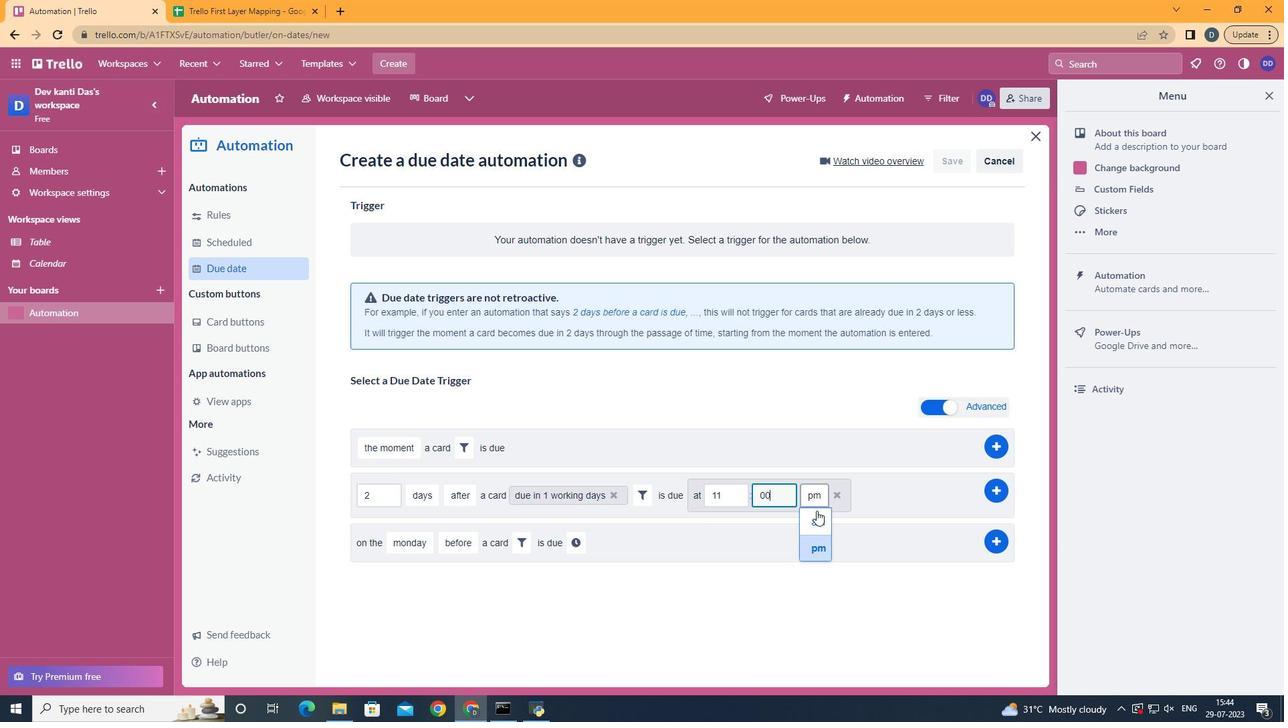 
